 Task: Add a signature Luke Wright containing With sincere appreciation and gratitude, Luke Wright to email address softage.6@softage.net and add a folder Audits
Action: Mouse moved to (133, 127)
Screenshot: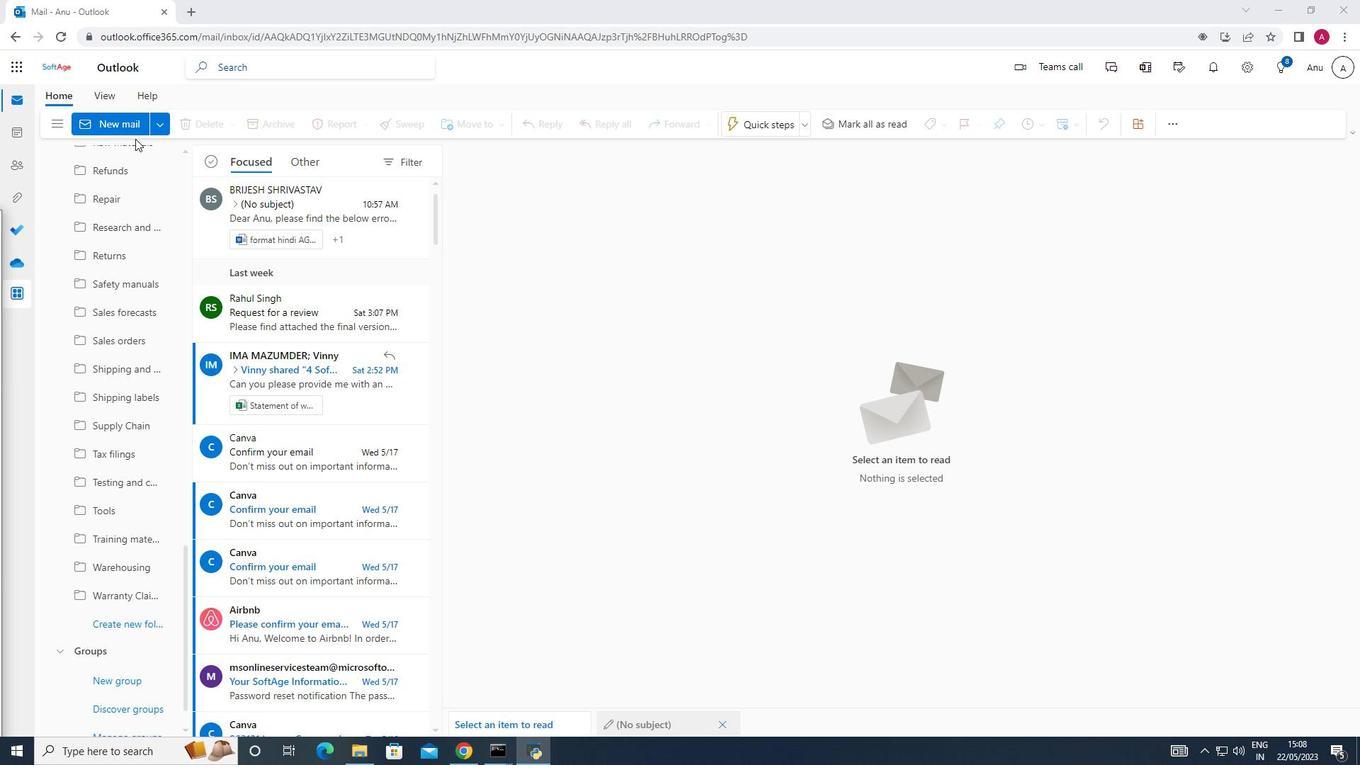 
Action: Mouse pressed left at (133, 127)
Screenshot: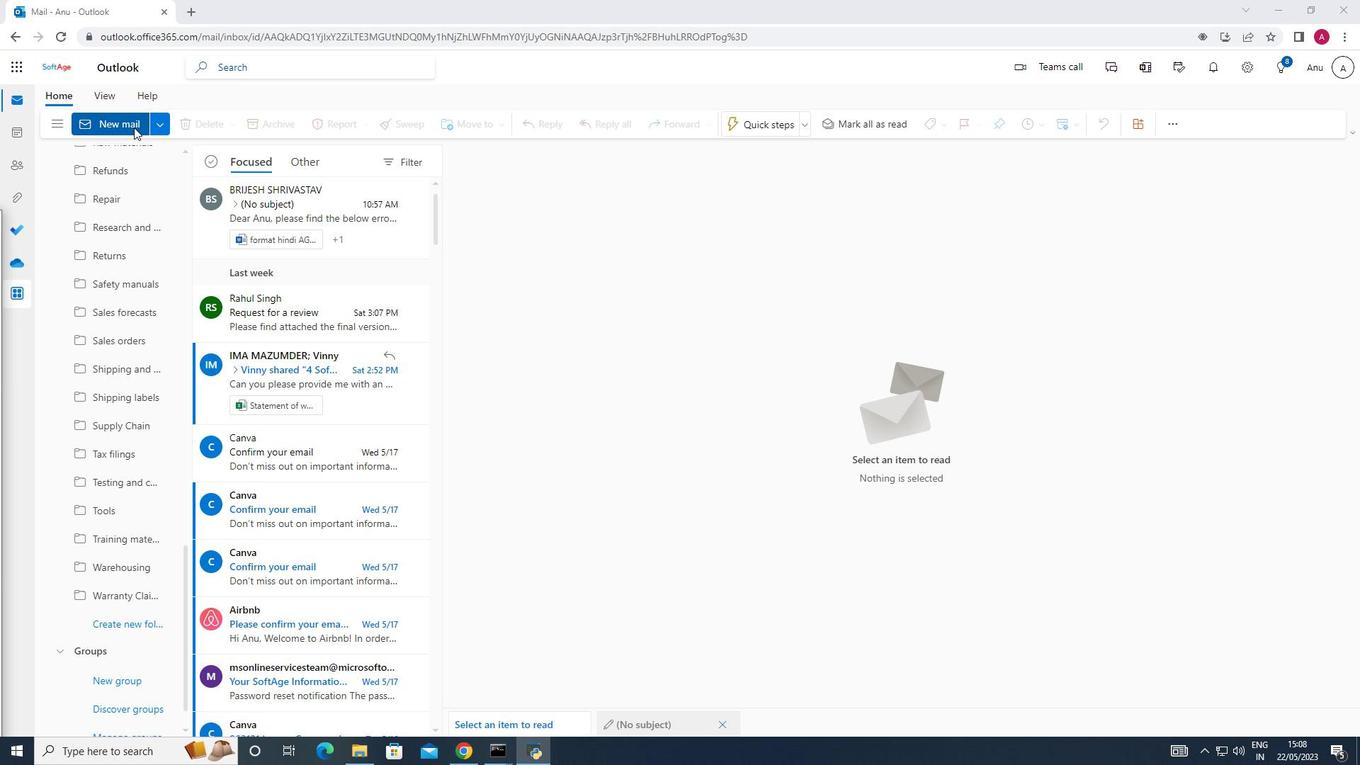 
Action: Mouse moved to (967, 127)
Screenshot: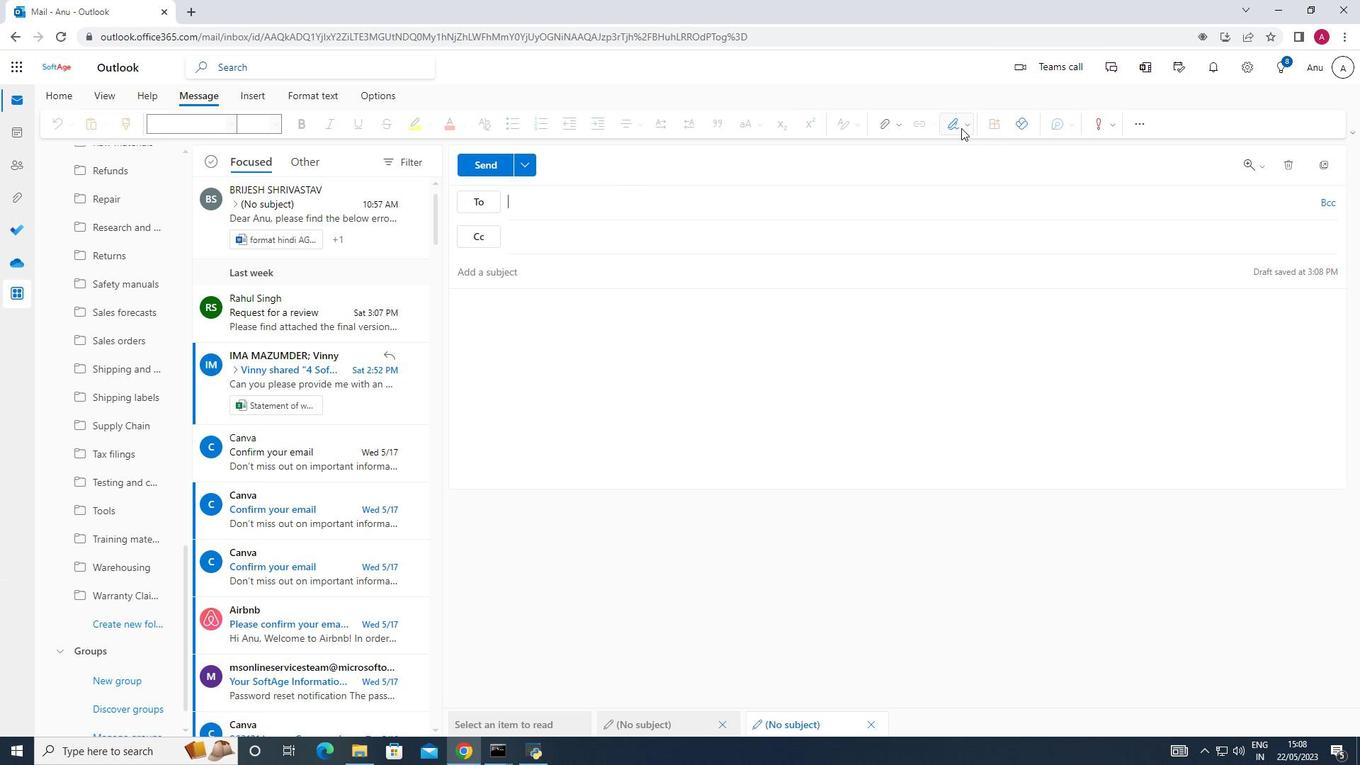 
Action: Mouse pressed left at (967, 127)
Screenshot: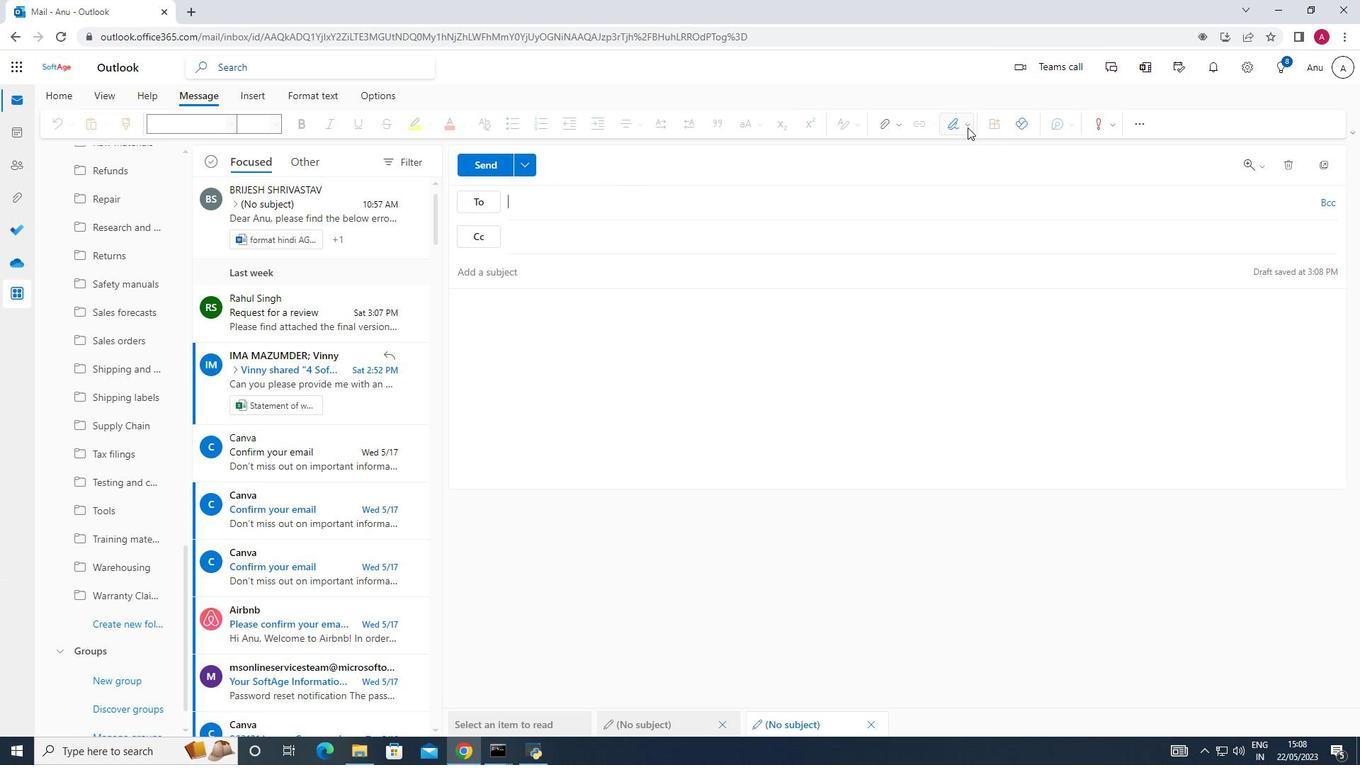 
Action: Mouse moved to (943, 185)
Screenshot: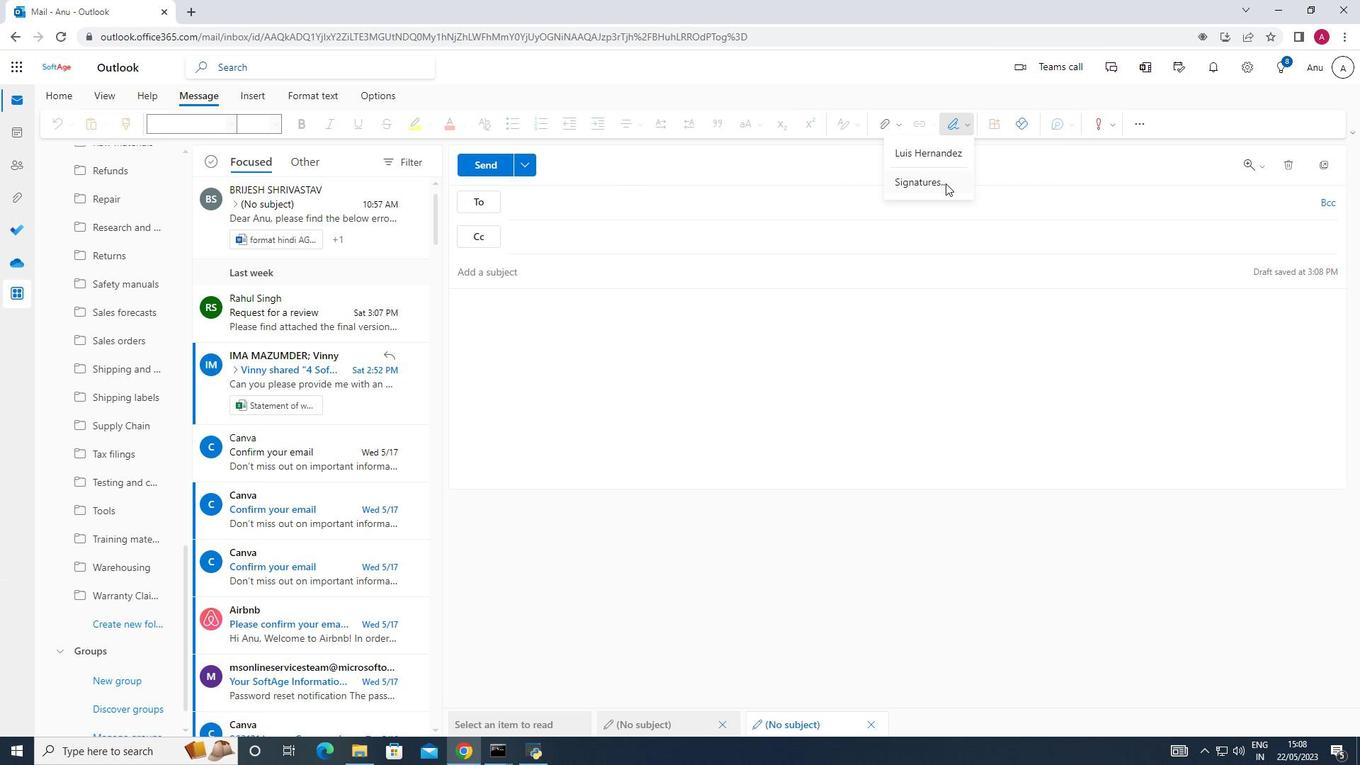 
Action: Mouse pressed left at (943, 185)
Screenshot: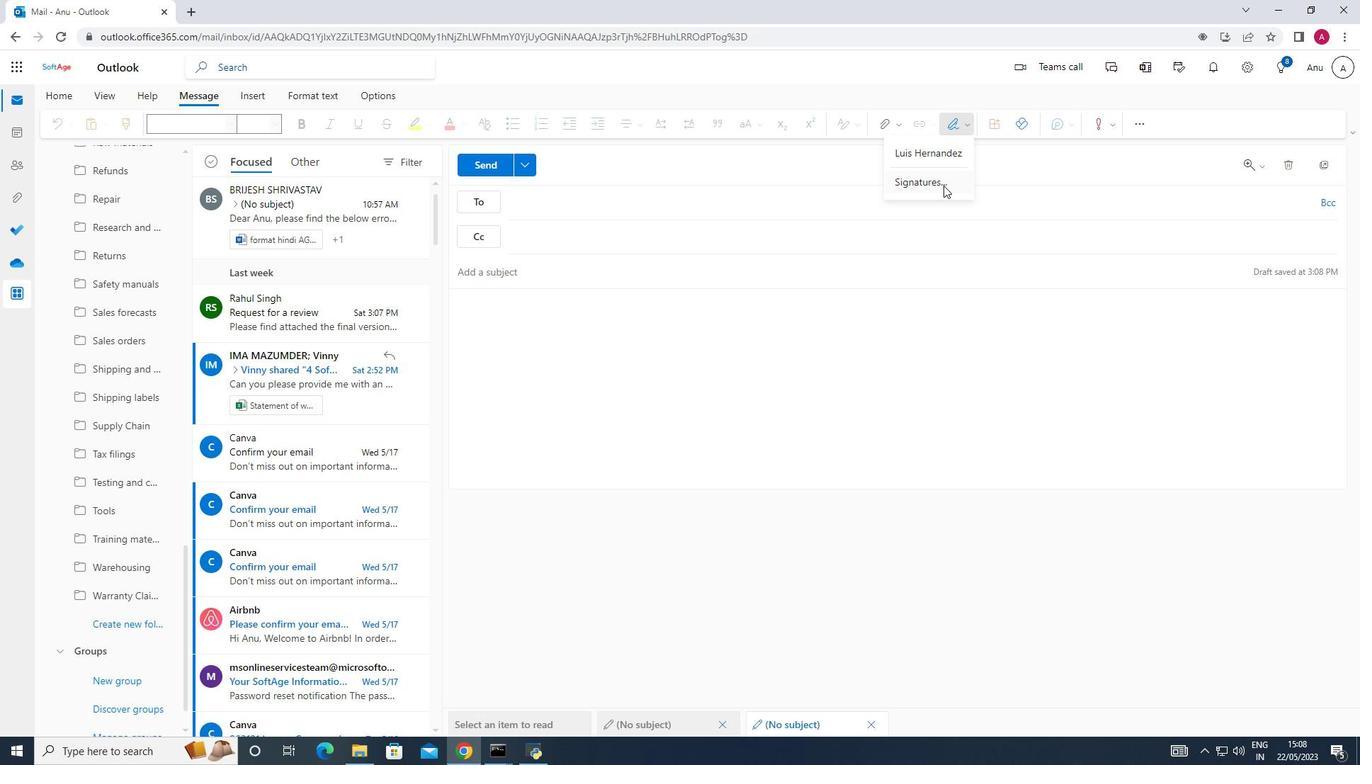 
Action: Mouse moved to (947, 232)
Screenshot: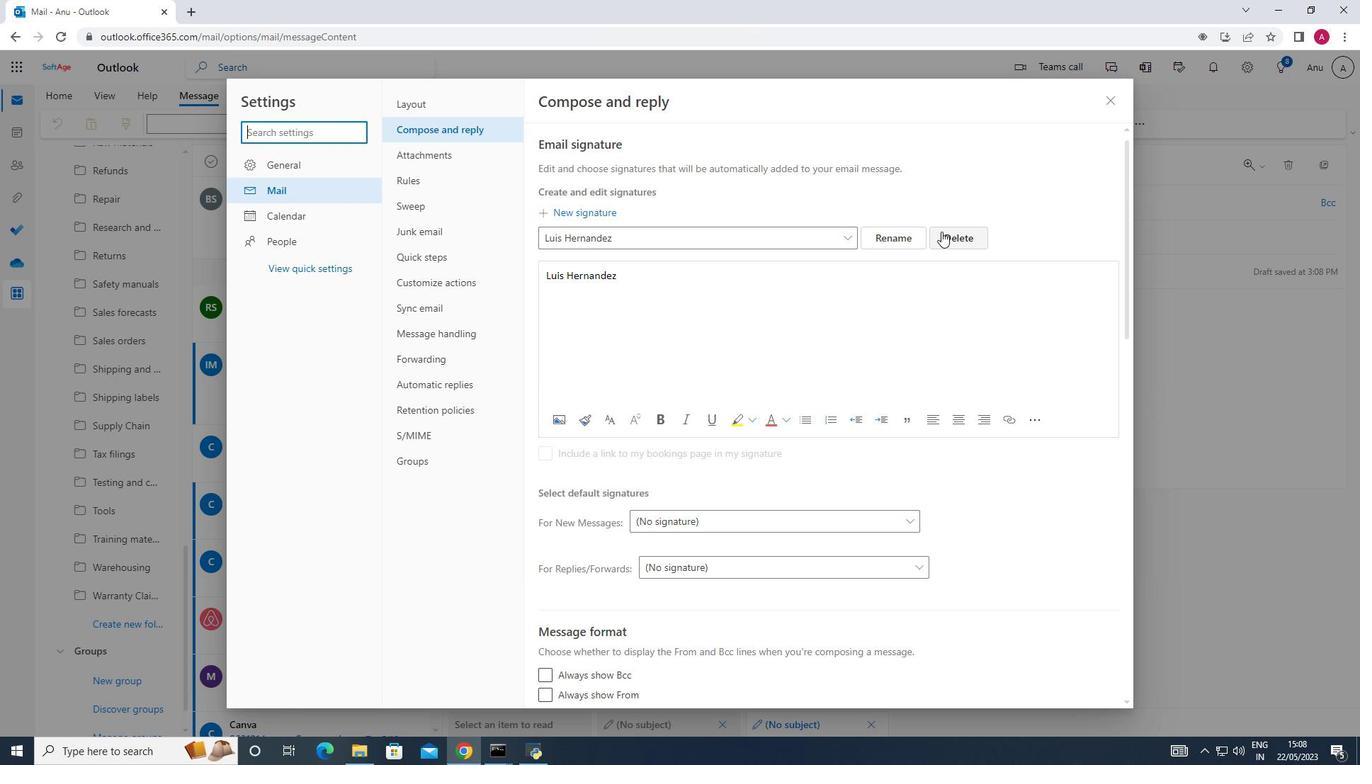 
Action: Mouse pressed left at (947, 232)
Screenshot: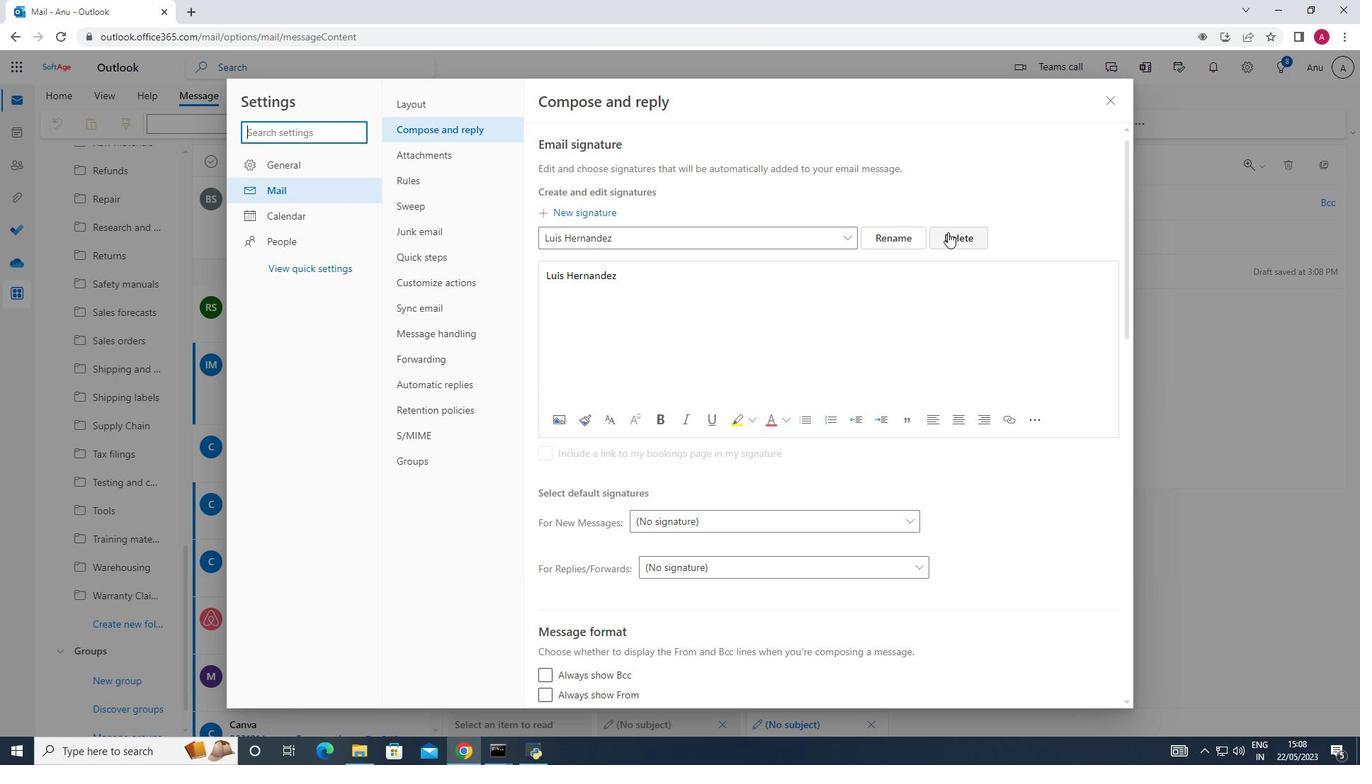 
Action: Mouse moved to (649, 242)
Screenshot: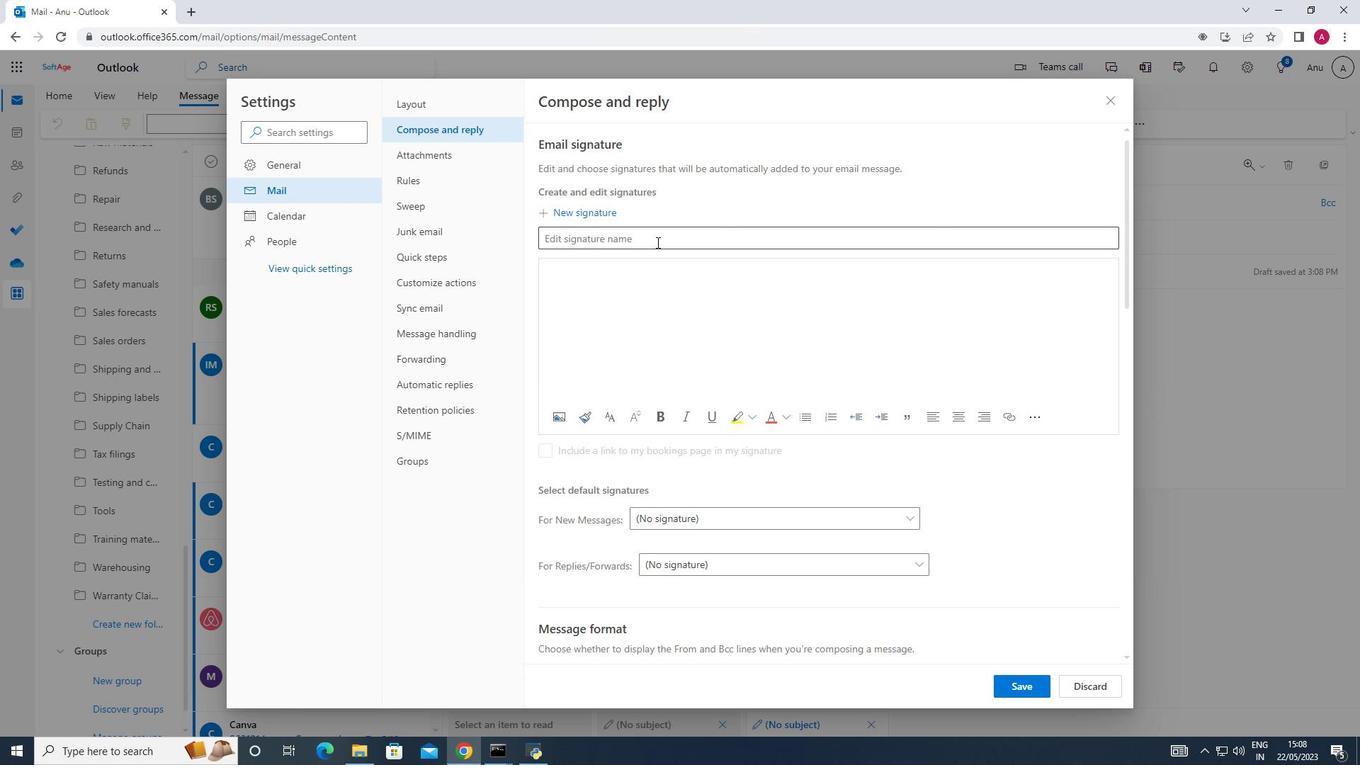 
Action: Mouse pressed left at (649, 242)
Screenshot: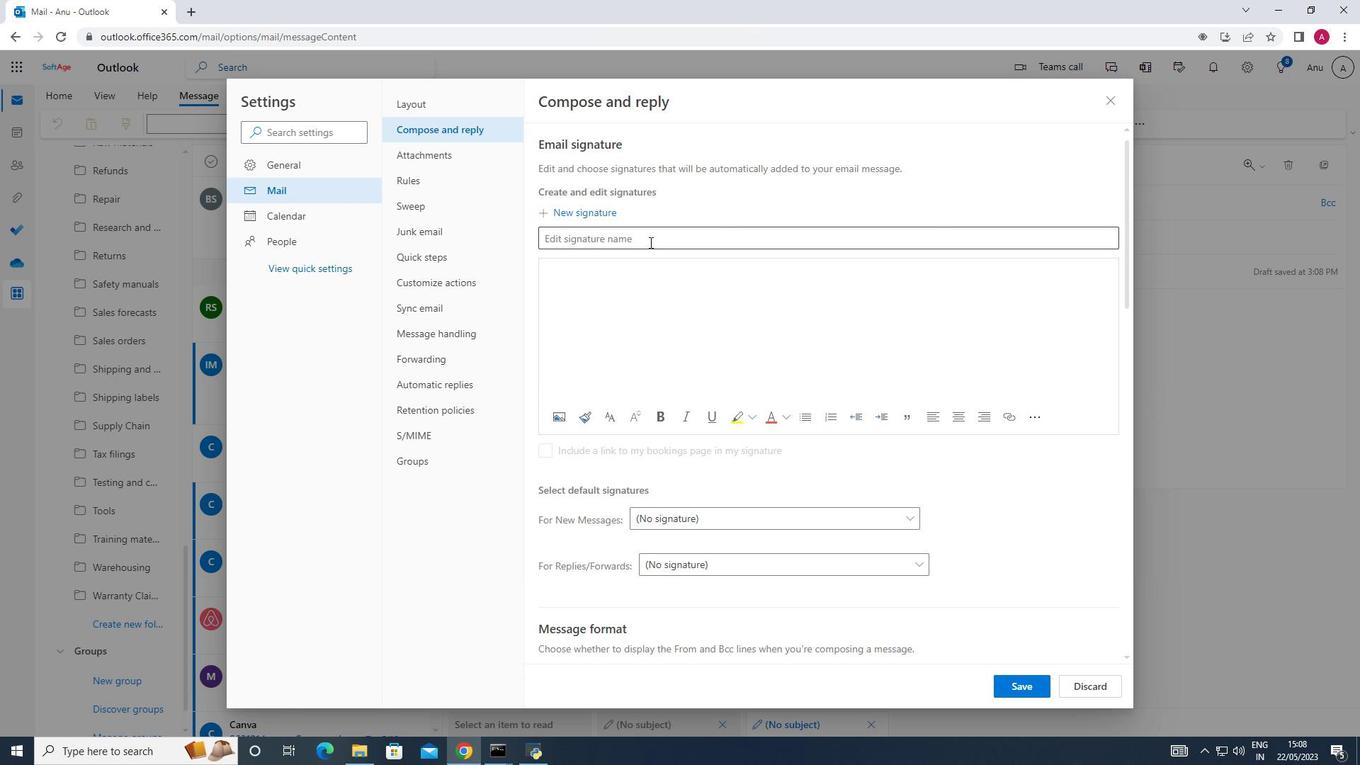 
Action: Key pressed <Key.shift>Luke<Key.space><Key.shift>Wright
Screenshot: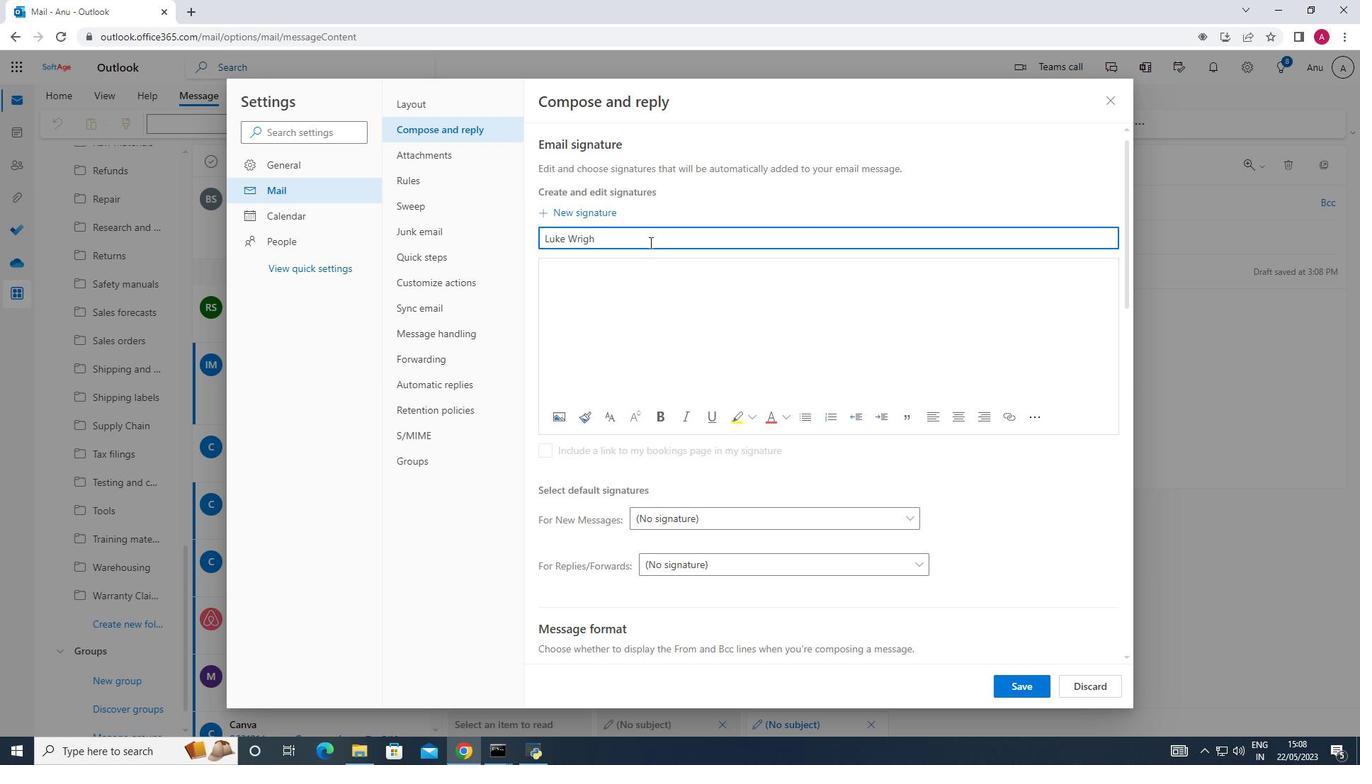 
Action: Mouse moved to (562, 262)
Screenshot: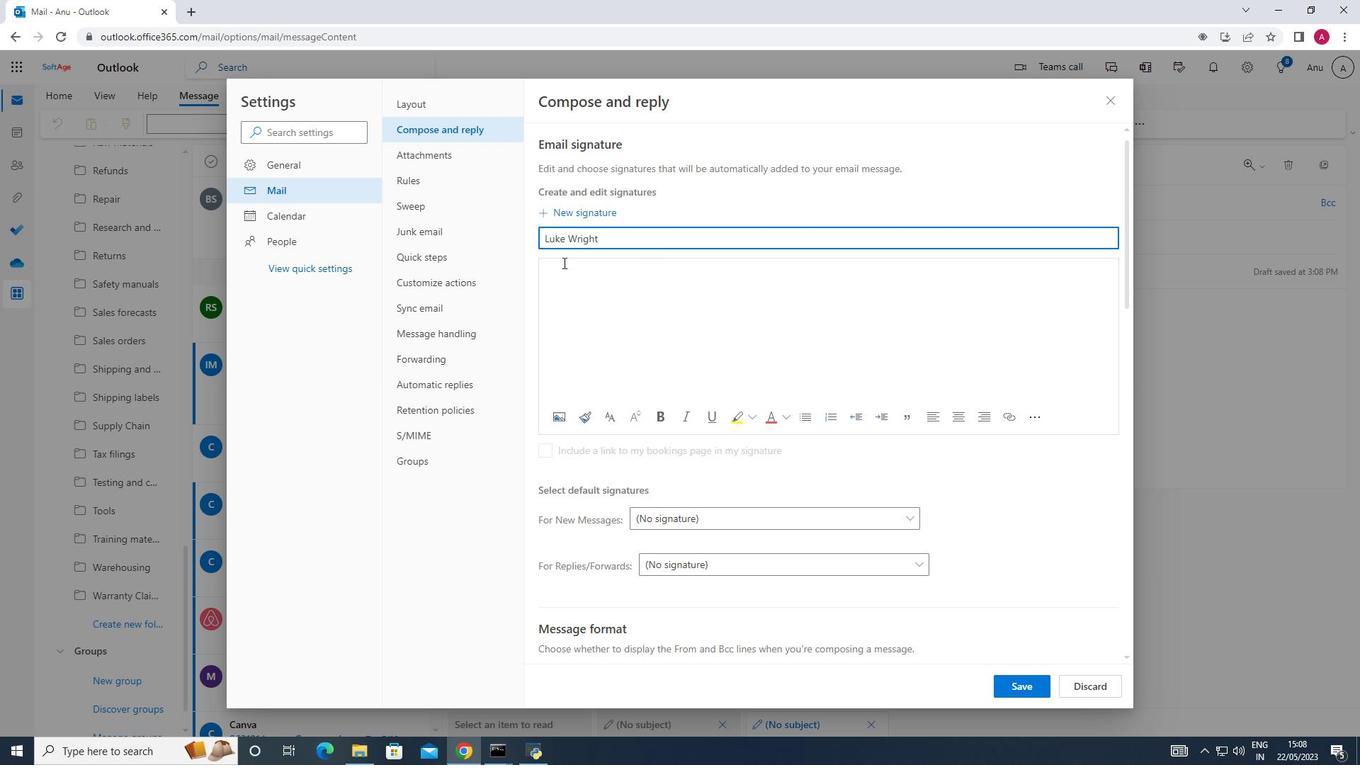 
Action: Mouse pressed left at (562, 262)
Screenshot: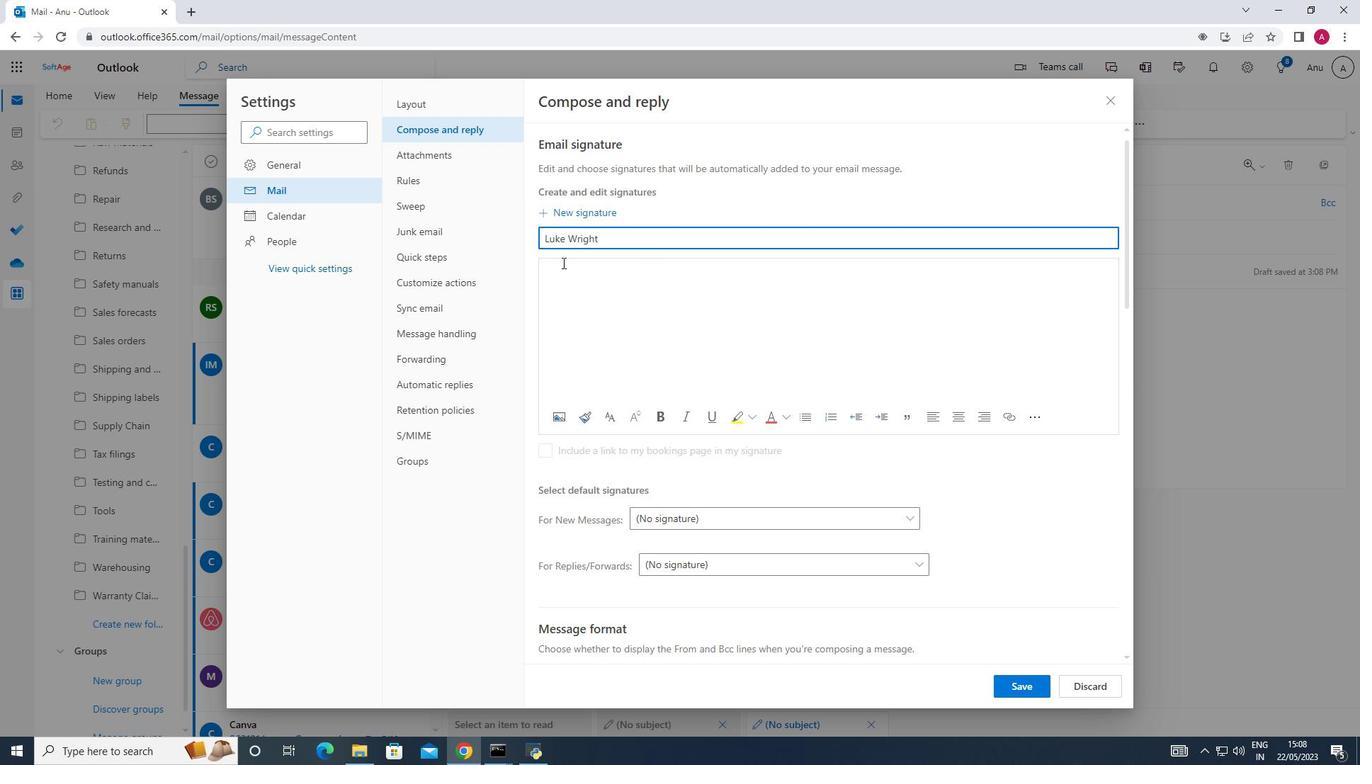 
Action: Key pressed <Key.shift_r><Key.shift_r>Luke<Key.space><Key.shift>Wright
Screenshot: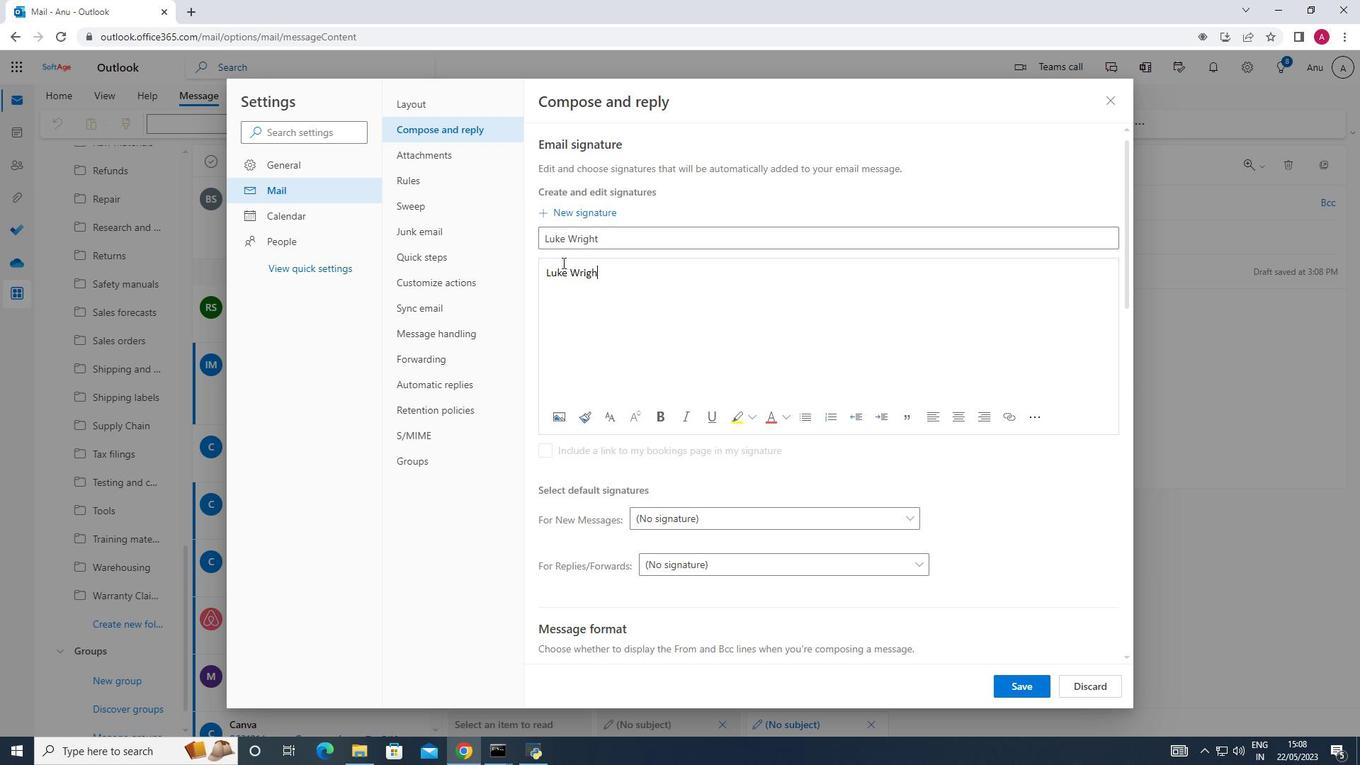 
Action: Mouse moved to (1027, 687)
Screenshot: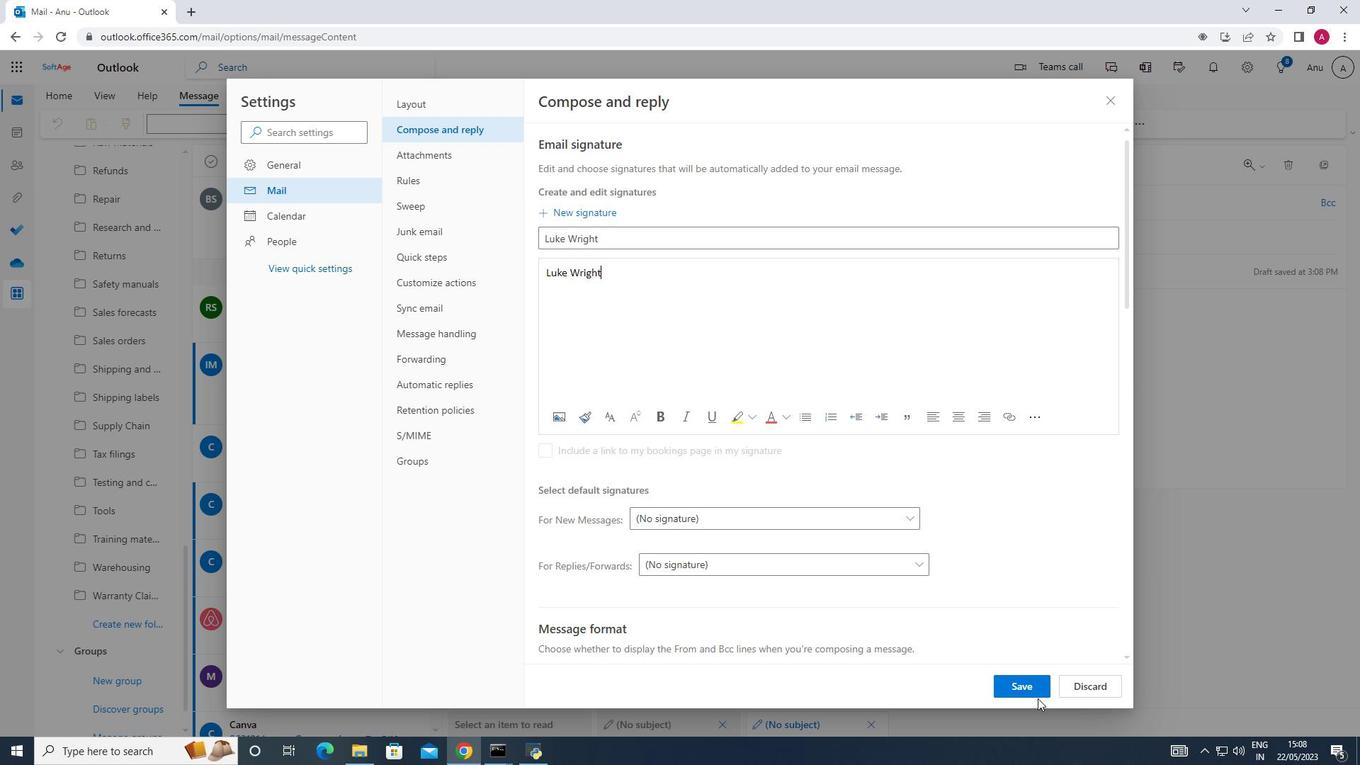
Action: Mouse pressed left at (1027, 687)
Screenshot: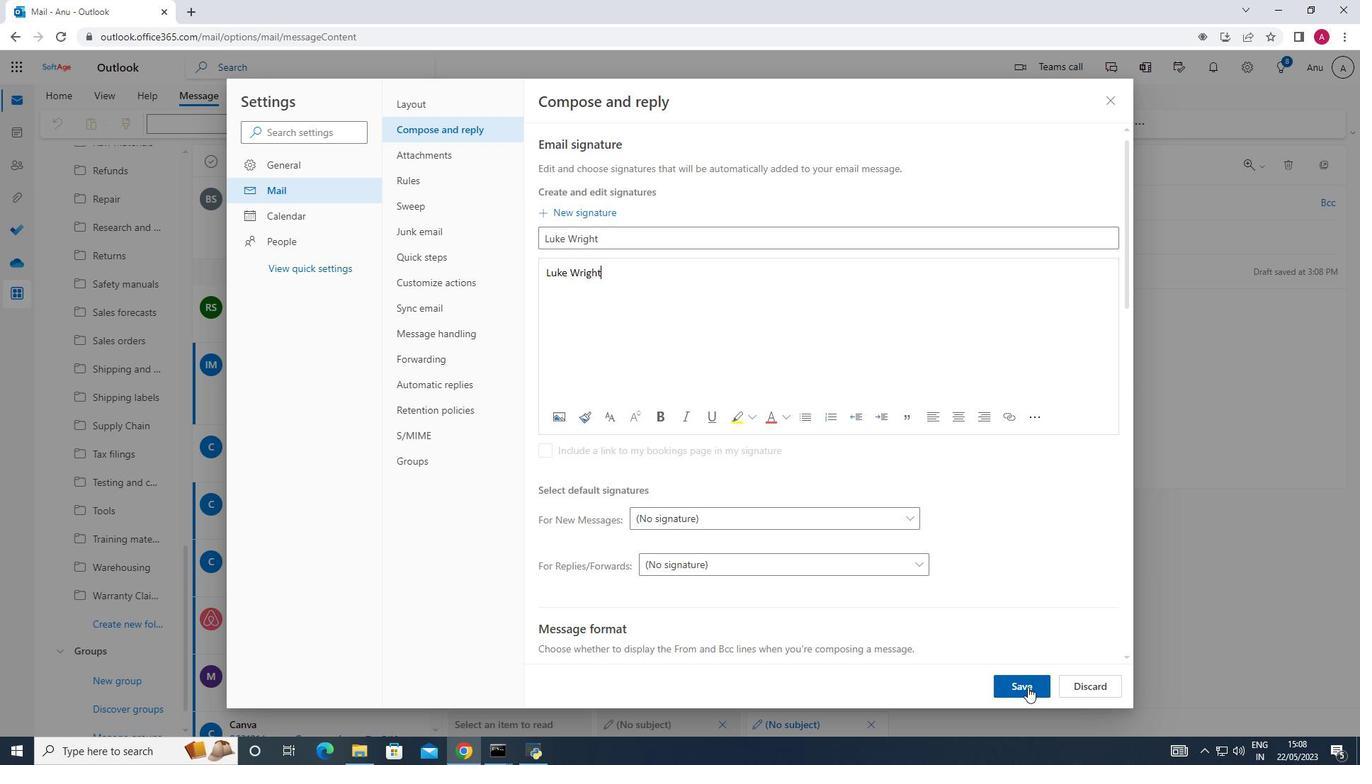 
Action: Mouse moved to (1107, 105)
Screenshot: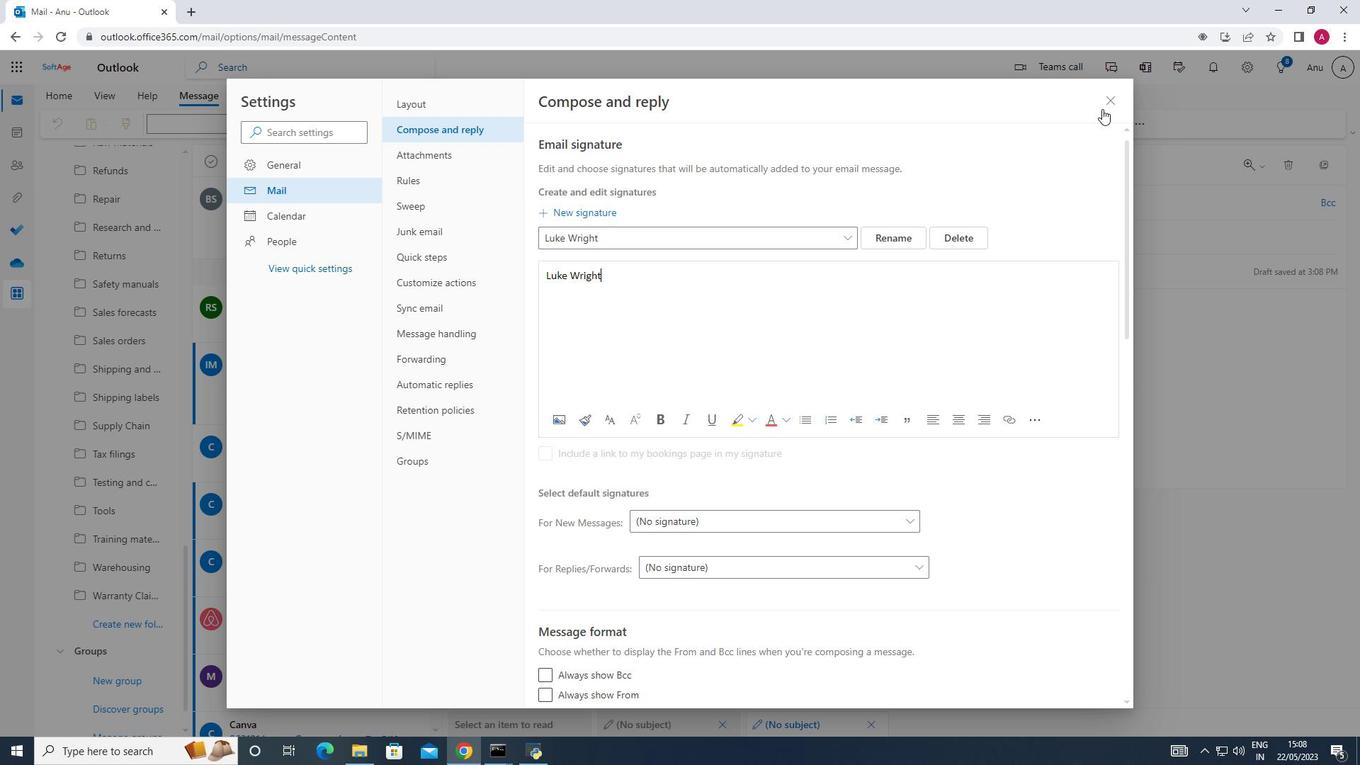 
Action: Mouse pressed left at (1107, 105)
Screenshot: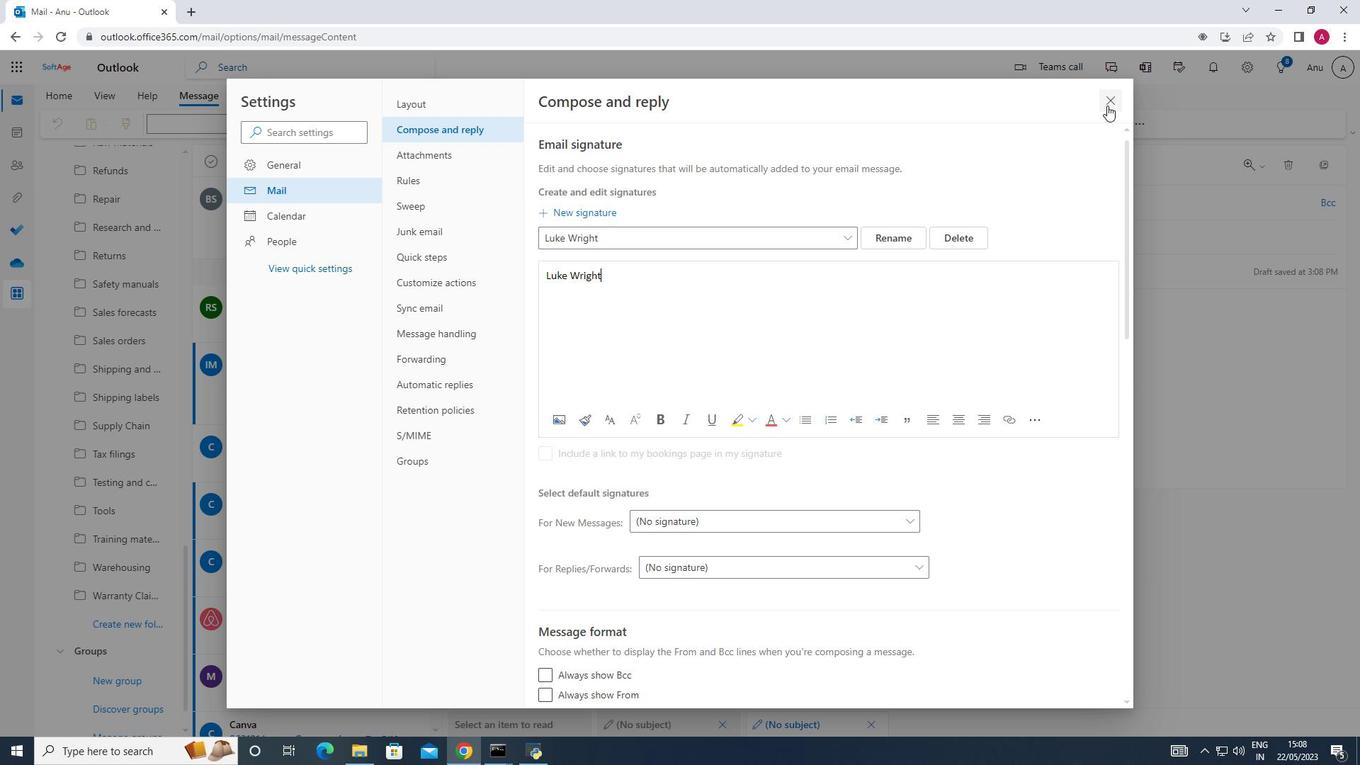 
Action: Mouse moved to (965, 127)
Screenshot: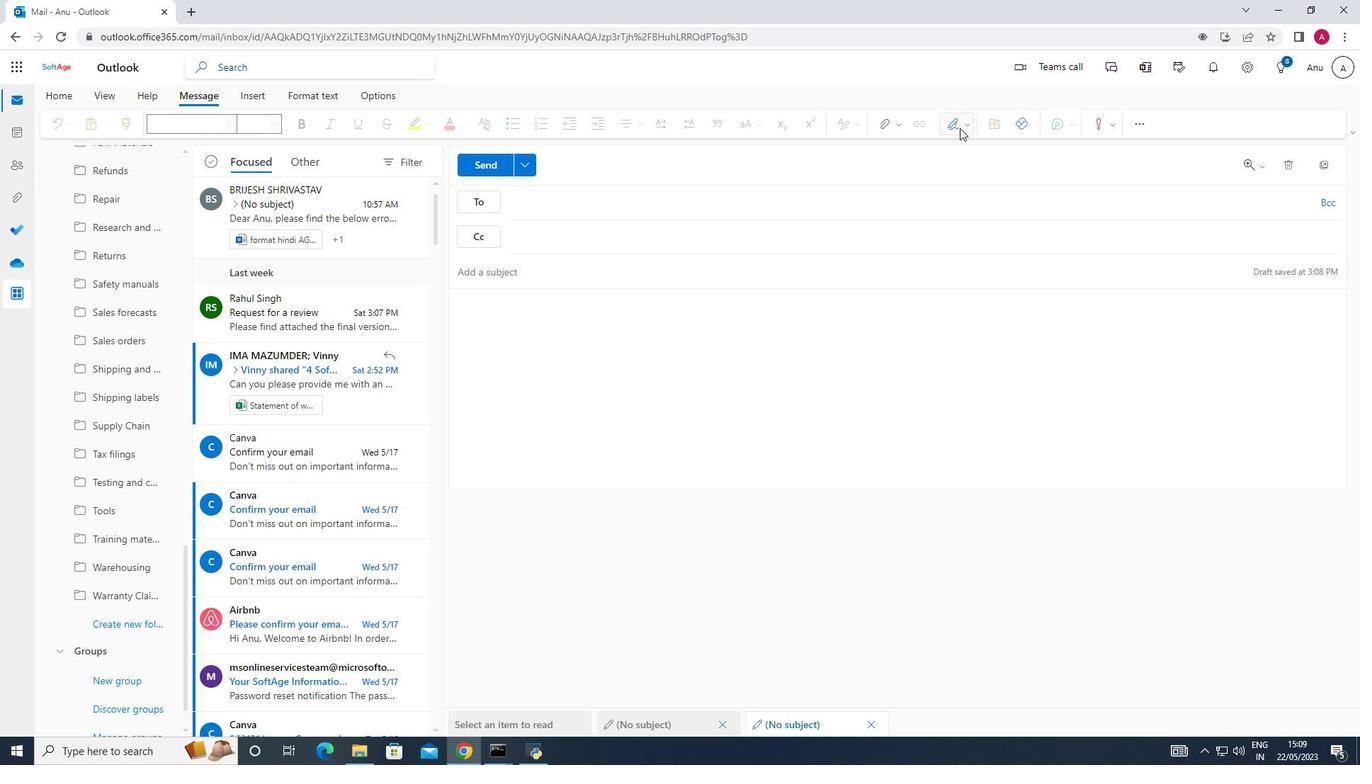 
Action: Mouse pressed left at (965, 127)
Screenshot: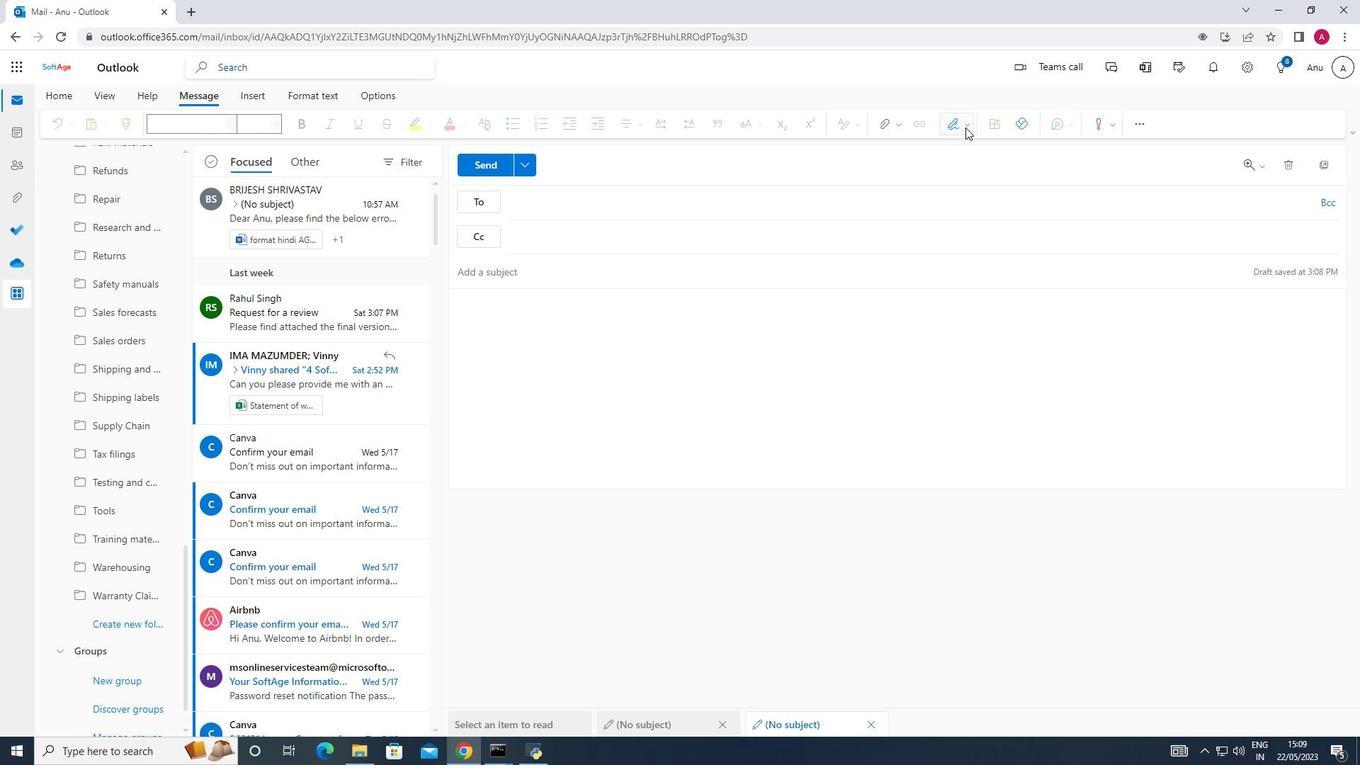 
Action: Mouse moved to (950, 158)
Screenshot: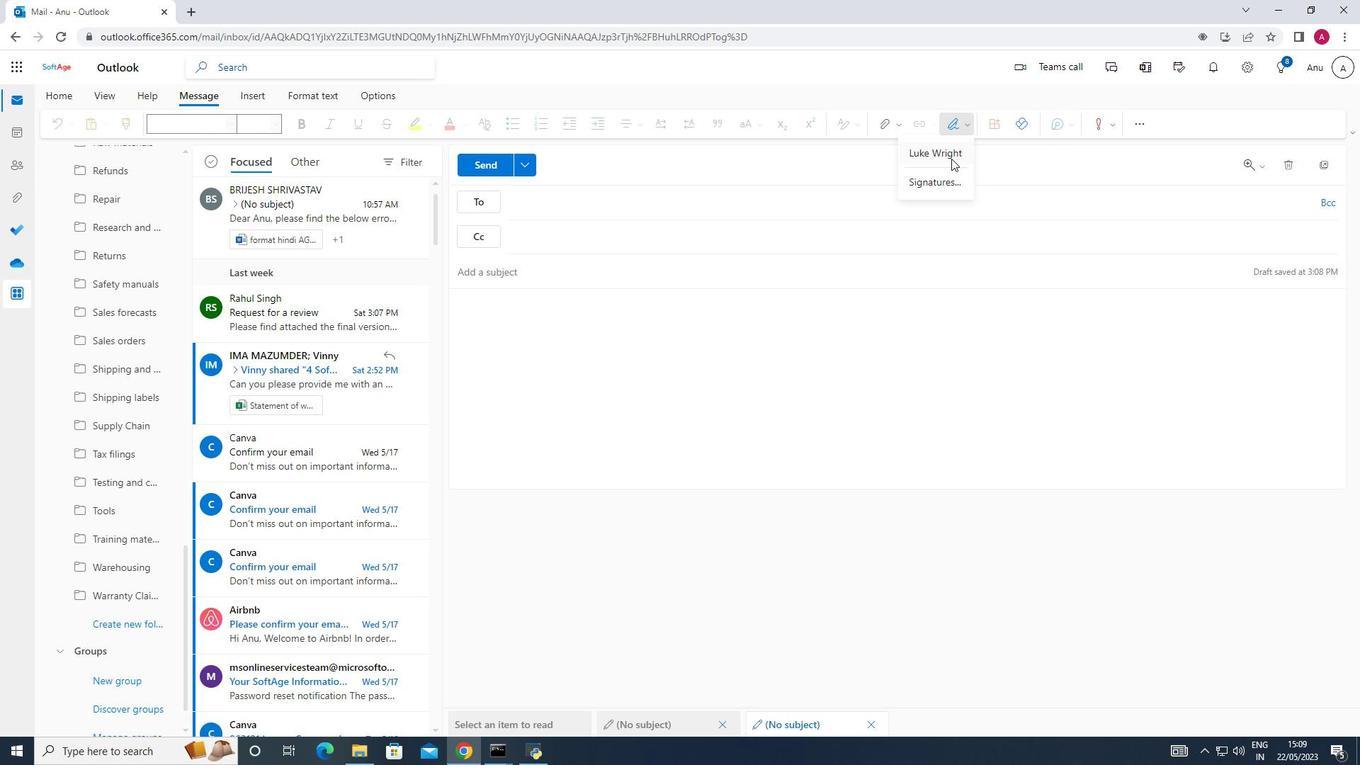 
Action: Mouse pressed left at (950, 158)
Screenshot: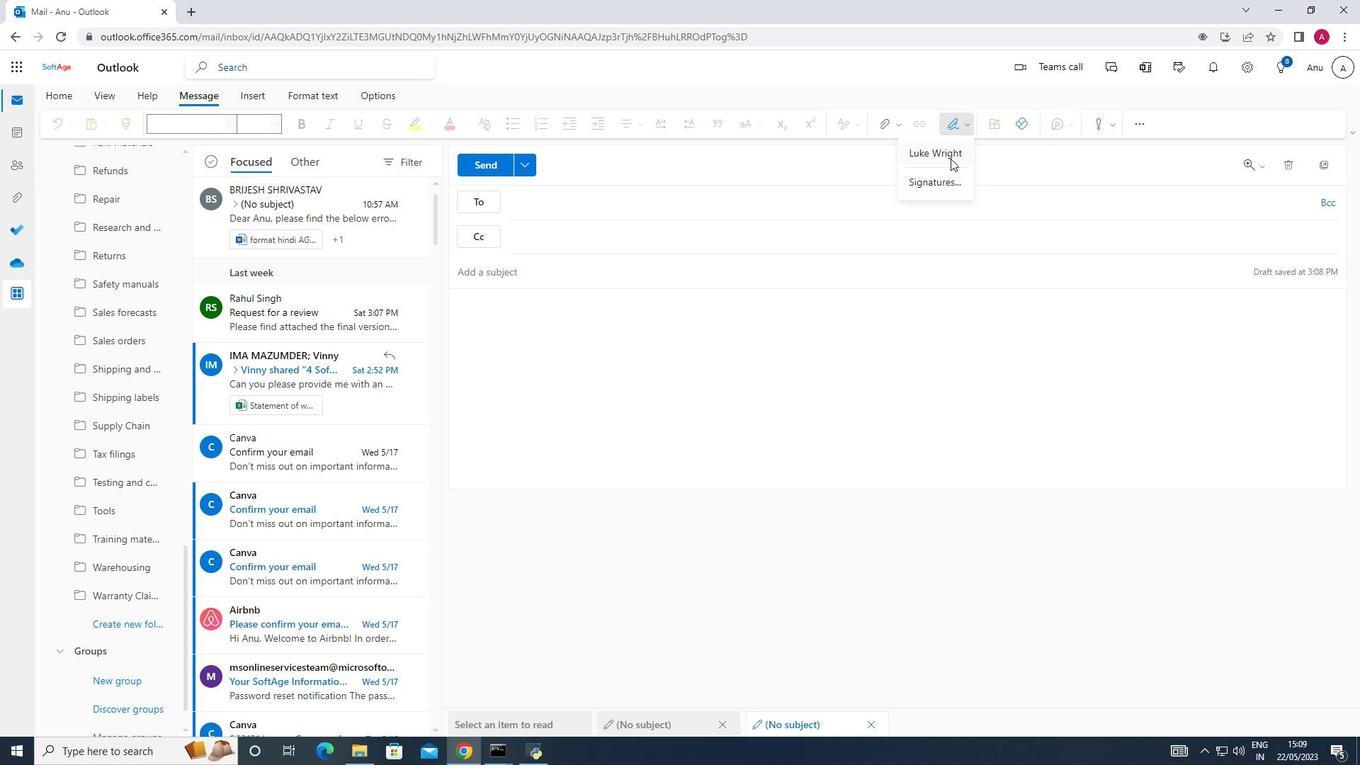 
Action: Key pressed <Key.shift>Sincere<Key.space>appreciation<Key.space>and<Key.space>gratitude.
Screenshot: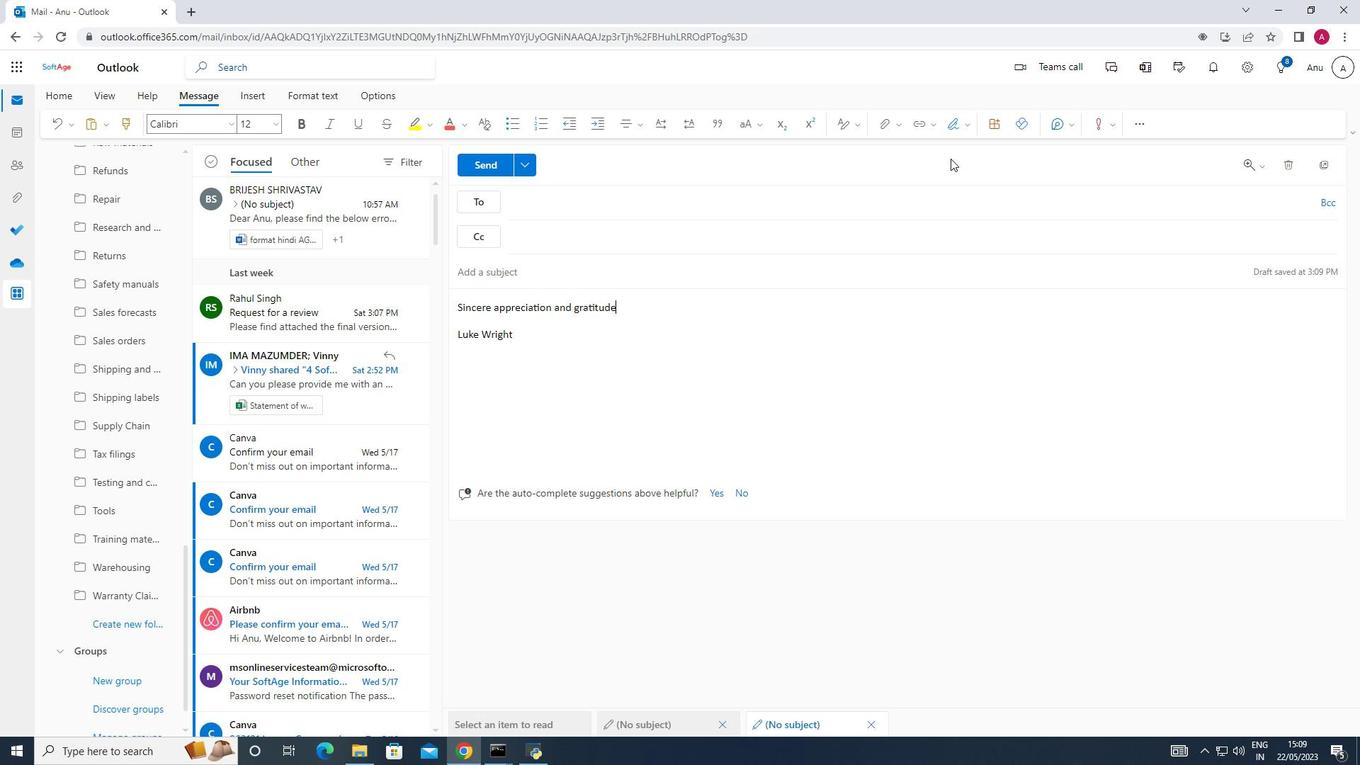 
Action: Mouse moved to (556, 201)
Screenshot: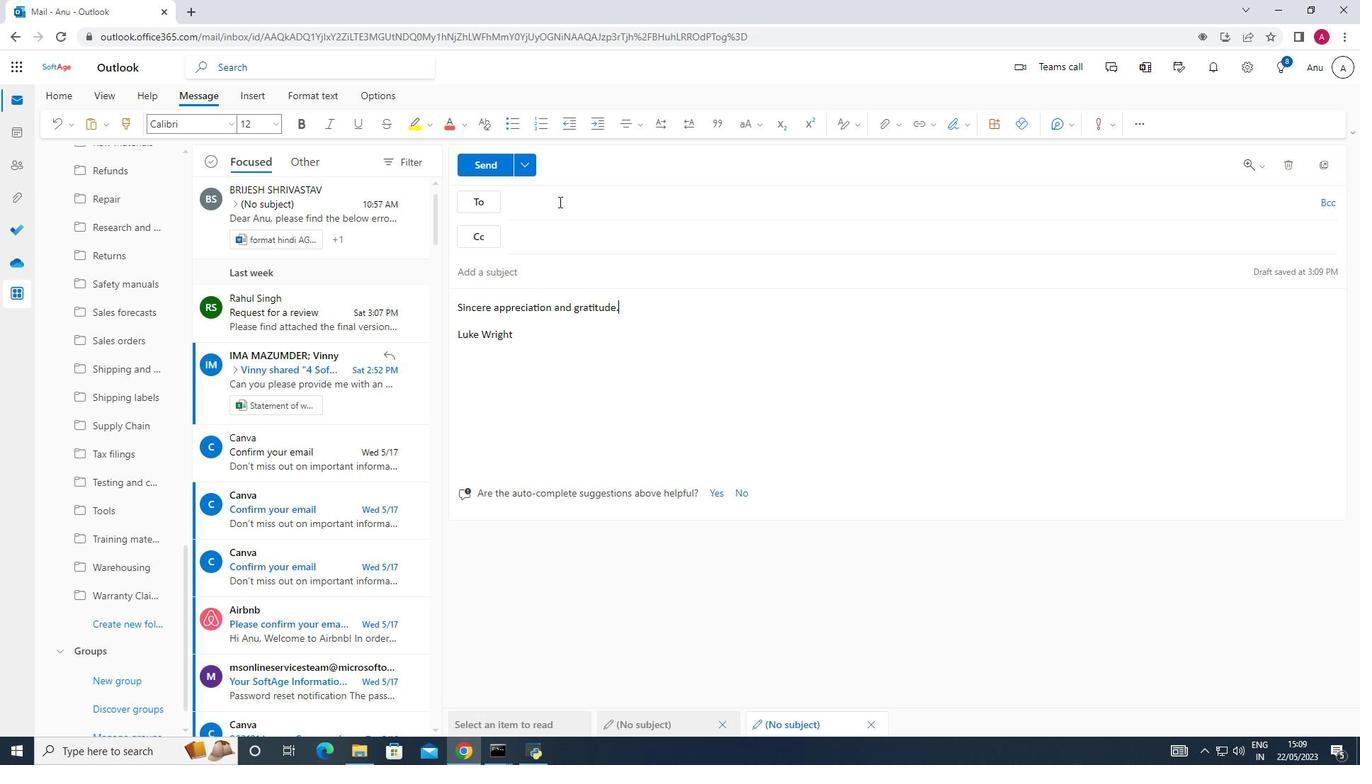 
Action: Mouse pressed left at (556, 201)
Screenshot: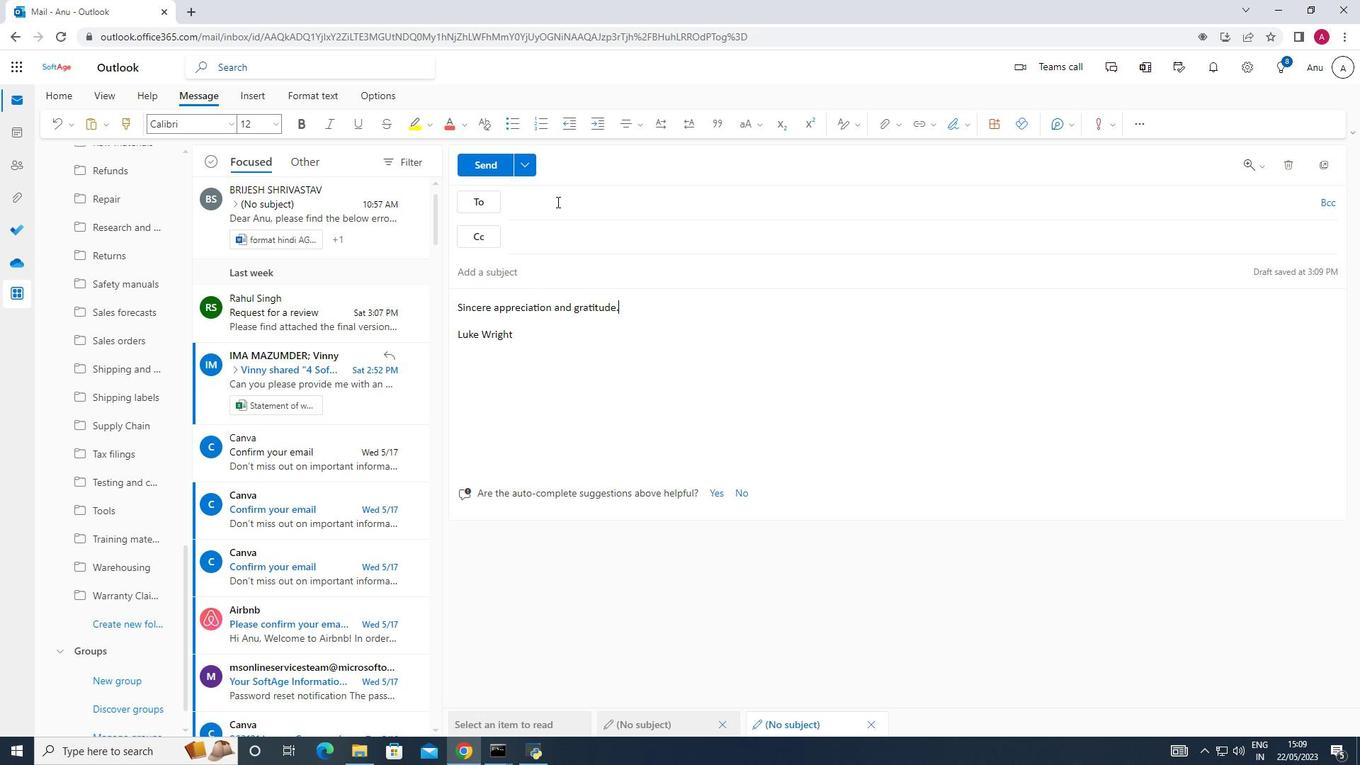 
Action: Key pressed softage.6<Key.shift>@s
Screenshot: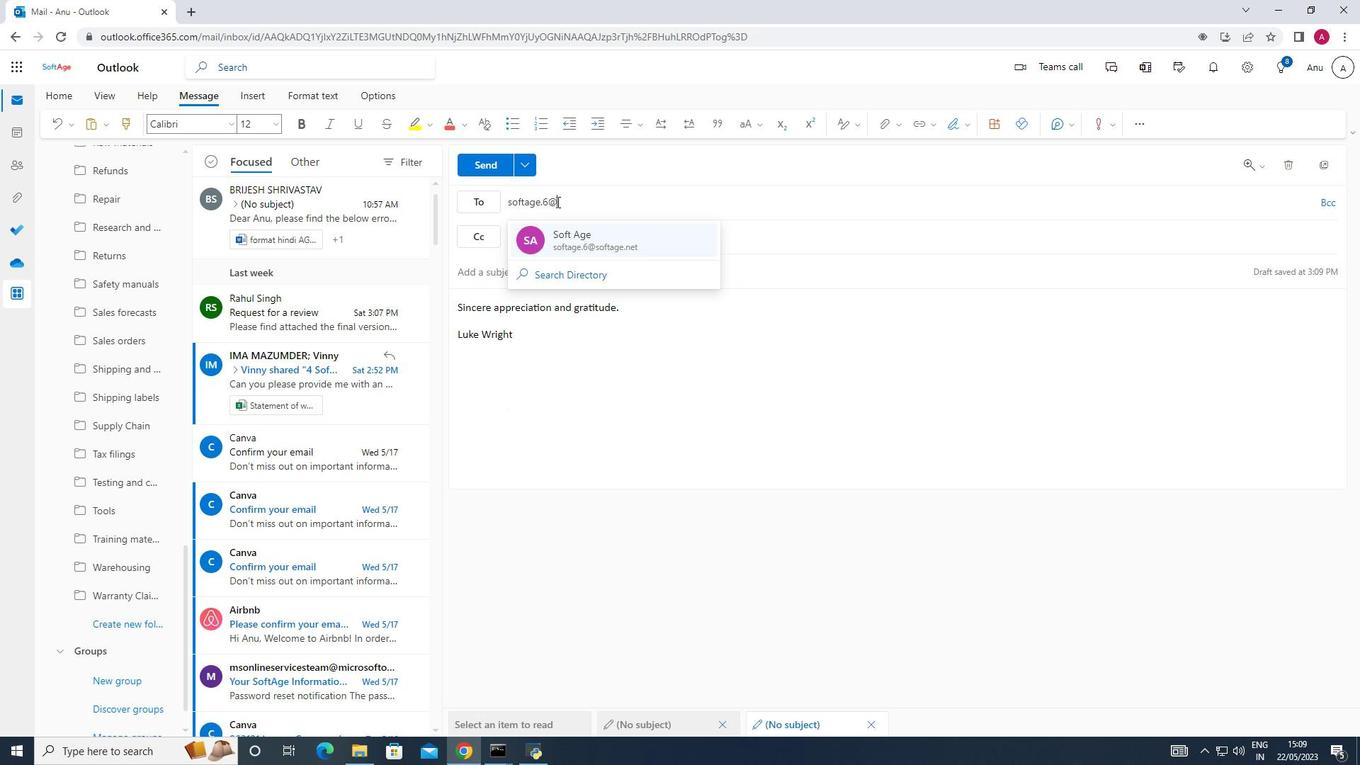 
Action: Mouse moved to (600, 233)
Screenshot: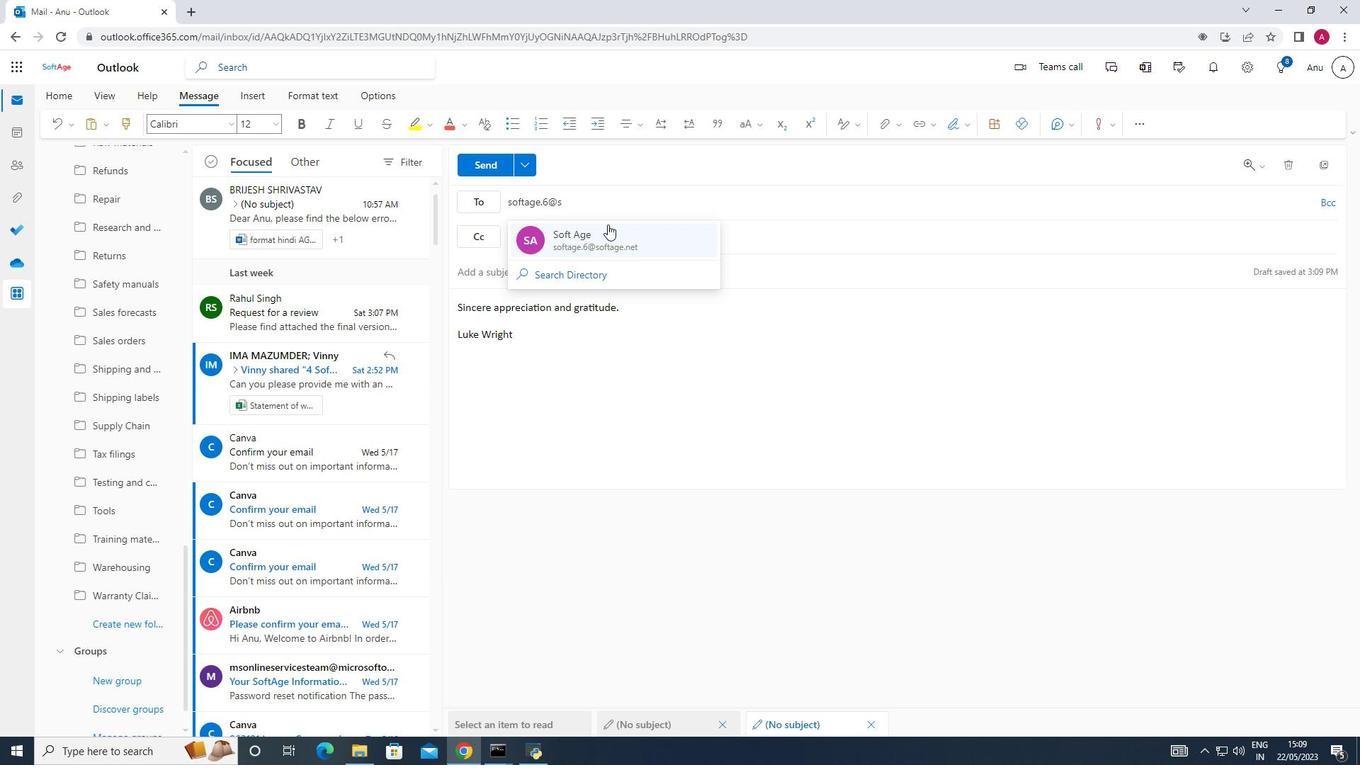 
Action: Mouse pressed left at (600, 233)
Screenshot: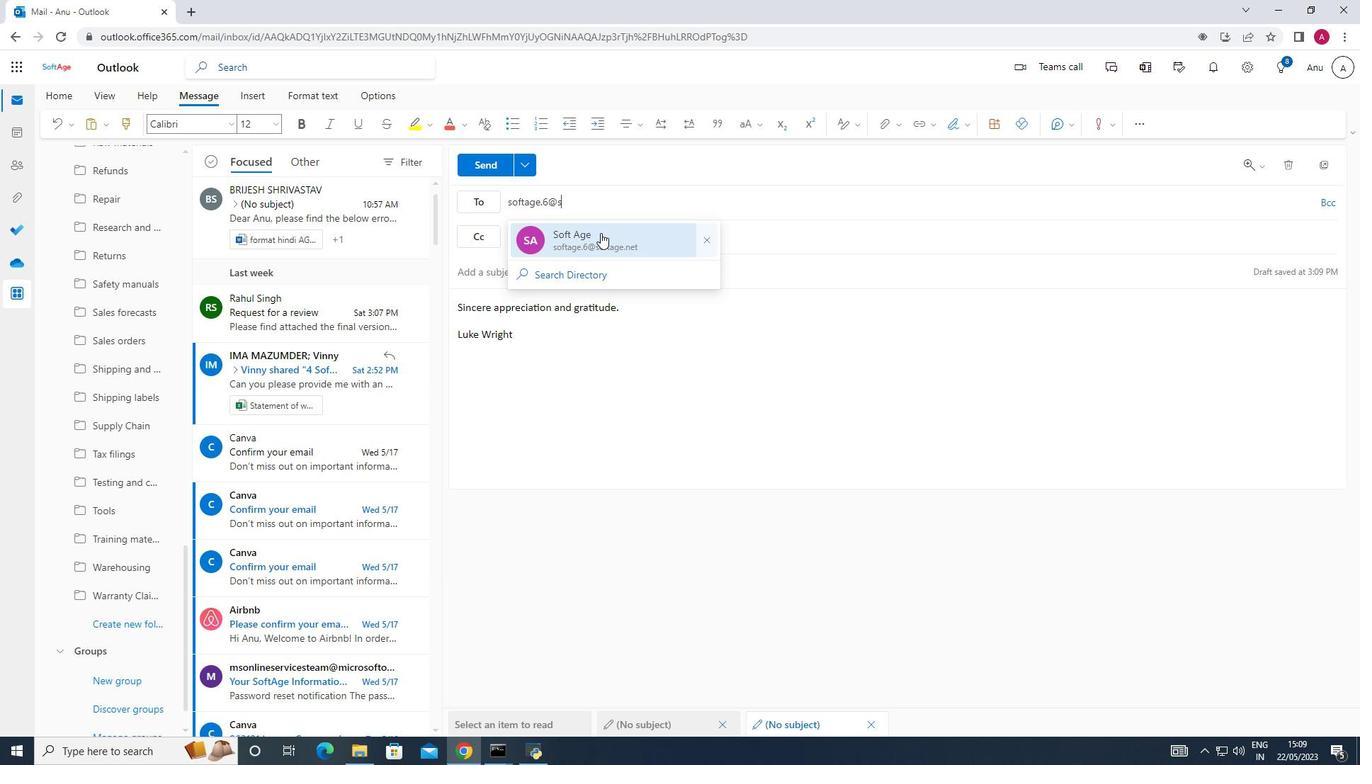 
Action: Mouse moved to (136, 627)
Screenshot: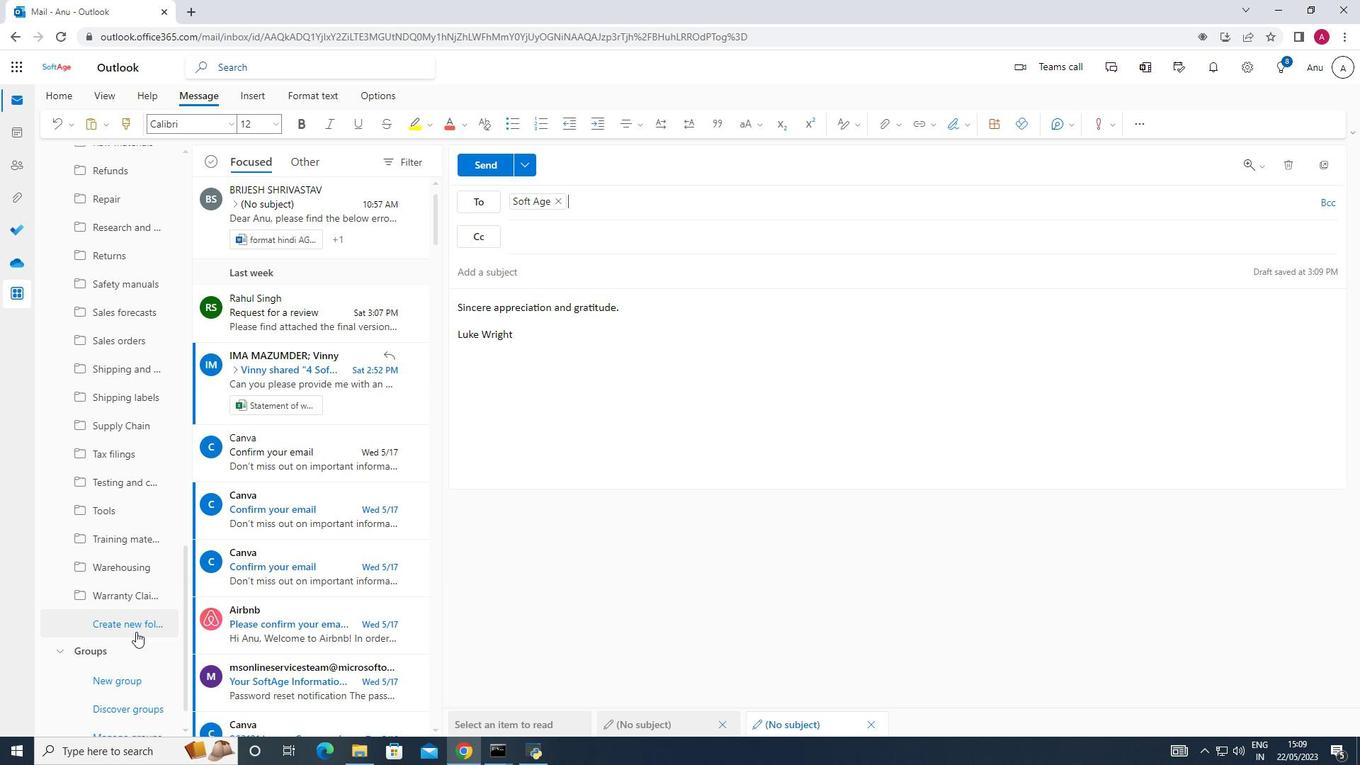 
Action: Mouse pressed left at (136, 627)
Screenshot: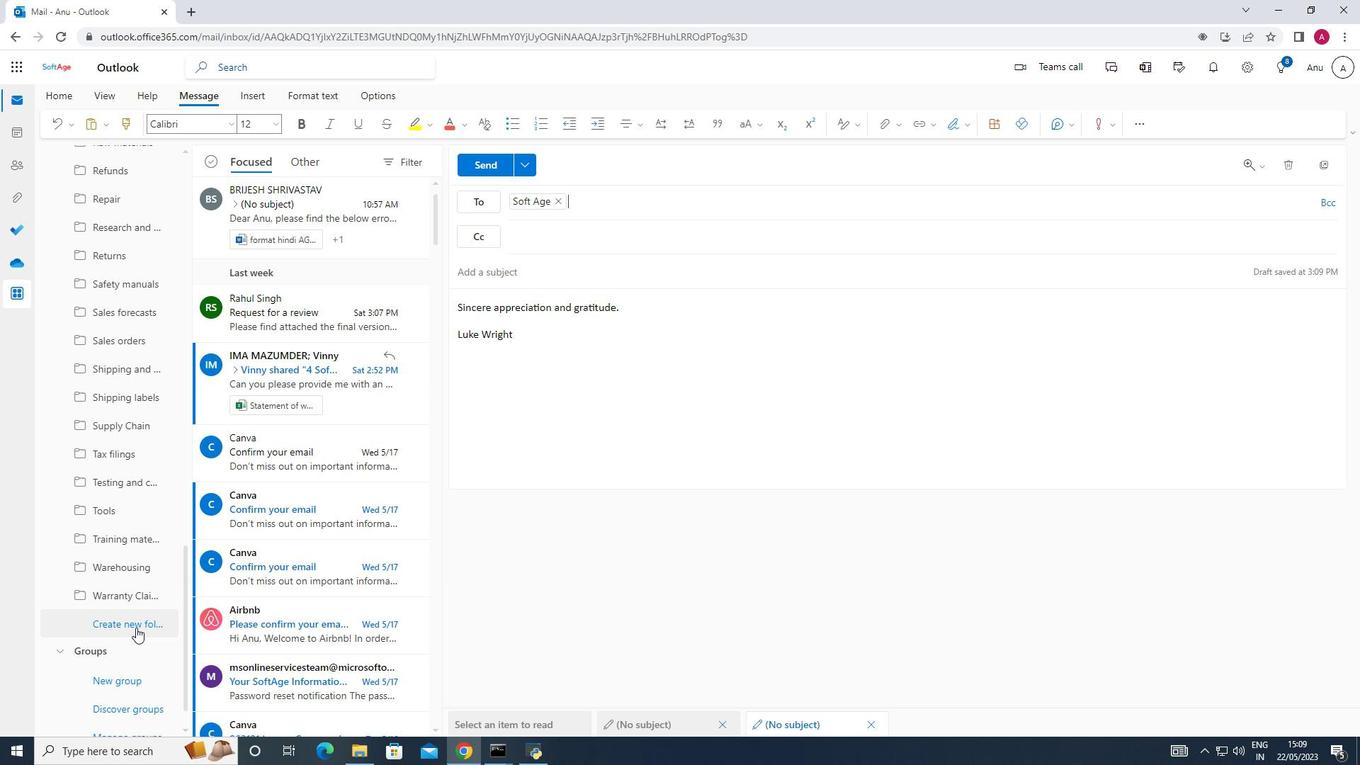 
Action: Mouse moved to (136, 626)
Screenshot: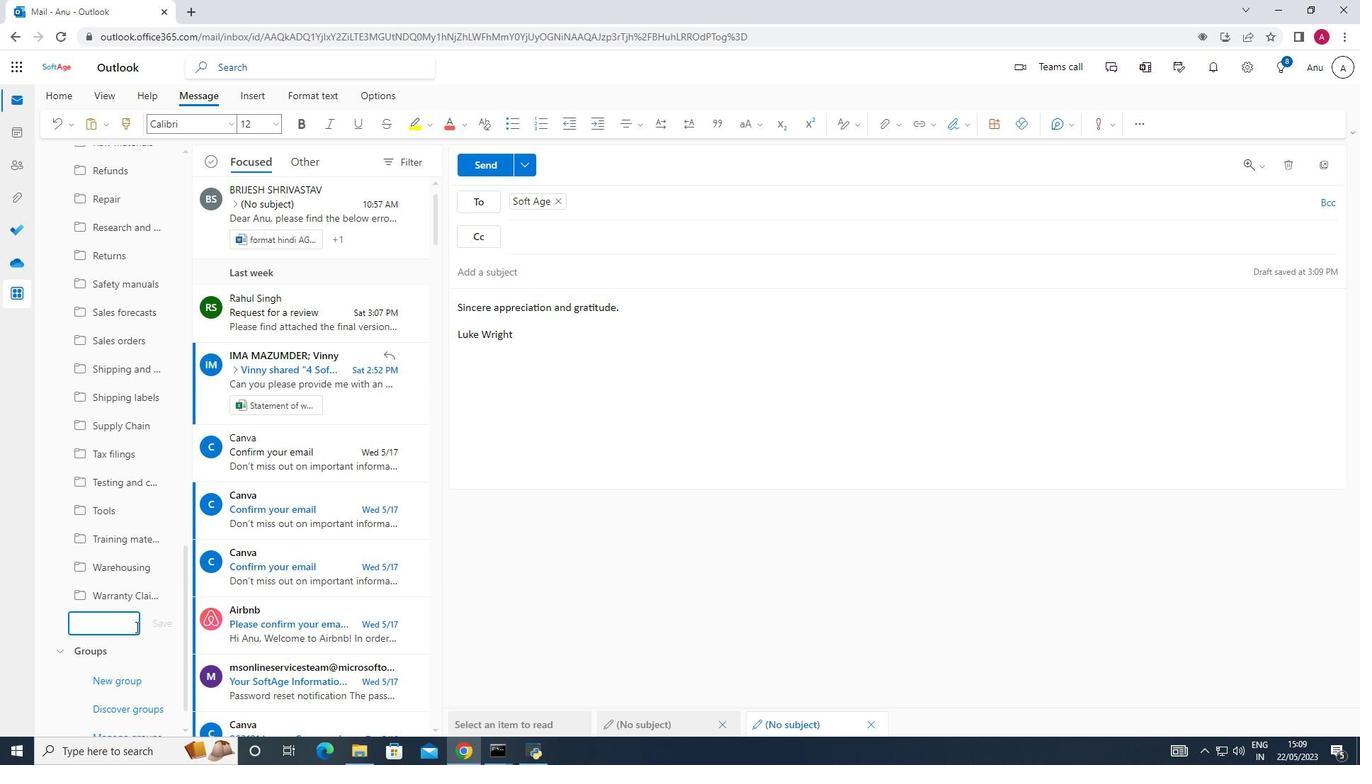 
Action: Key pressed <Key.shift>Audits
Screenshot: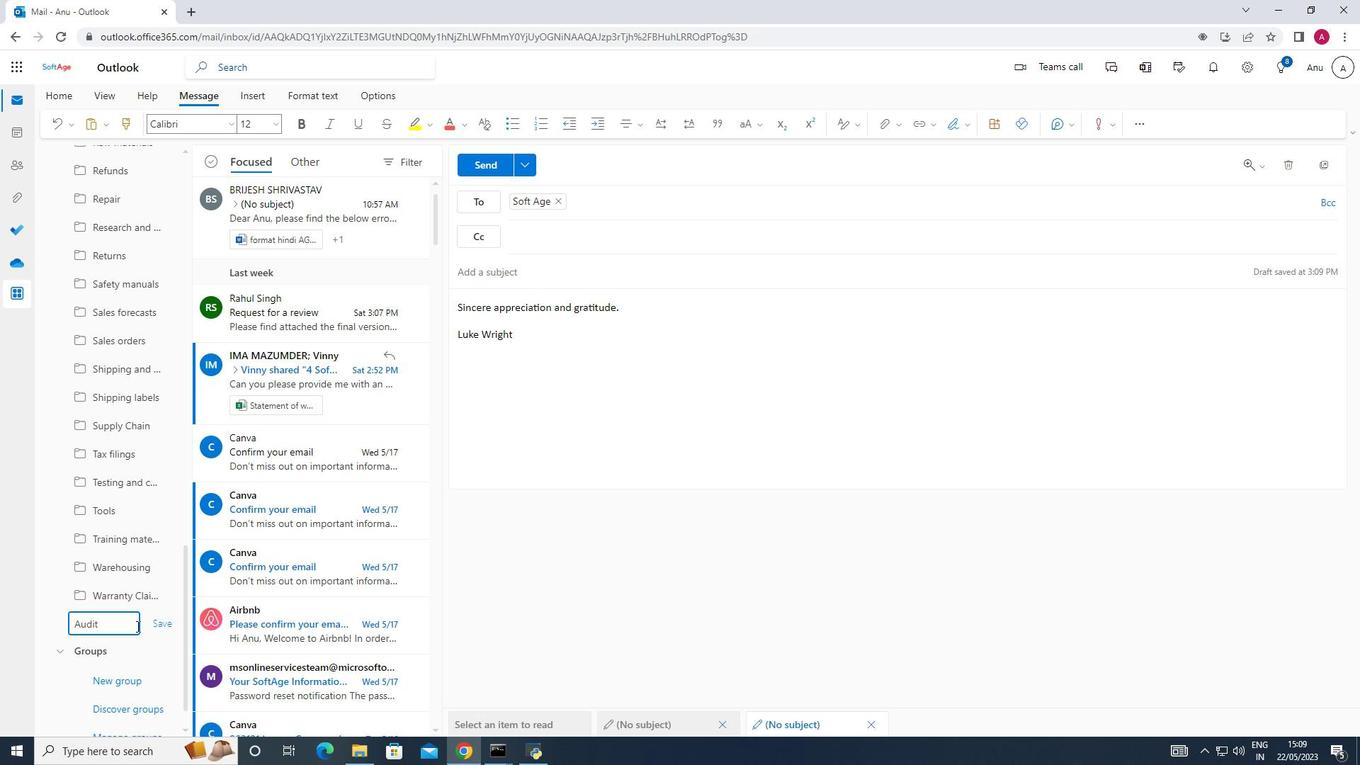 
Action: Mouse moved to (162, 626)
Screenshot: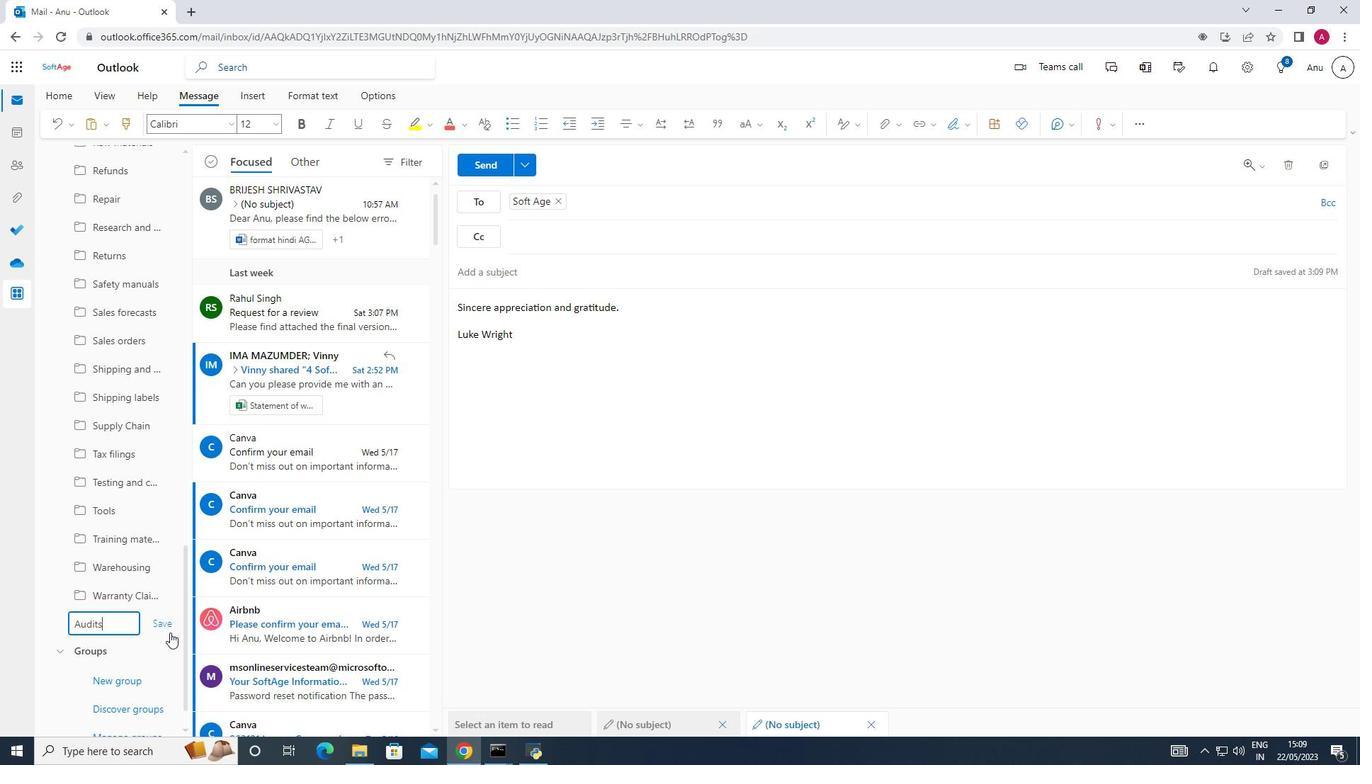 
Action: Mouse pressed left at (162, 626)
Screenshot: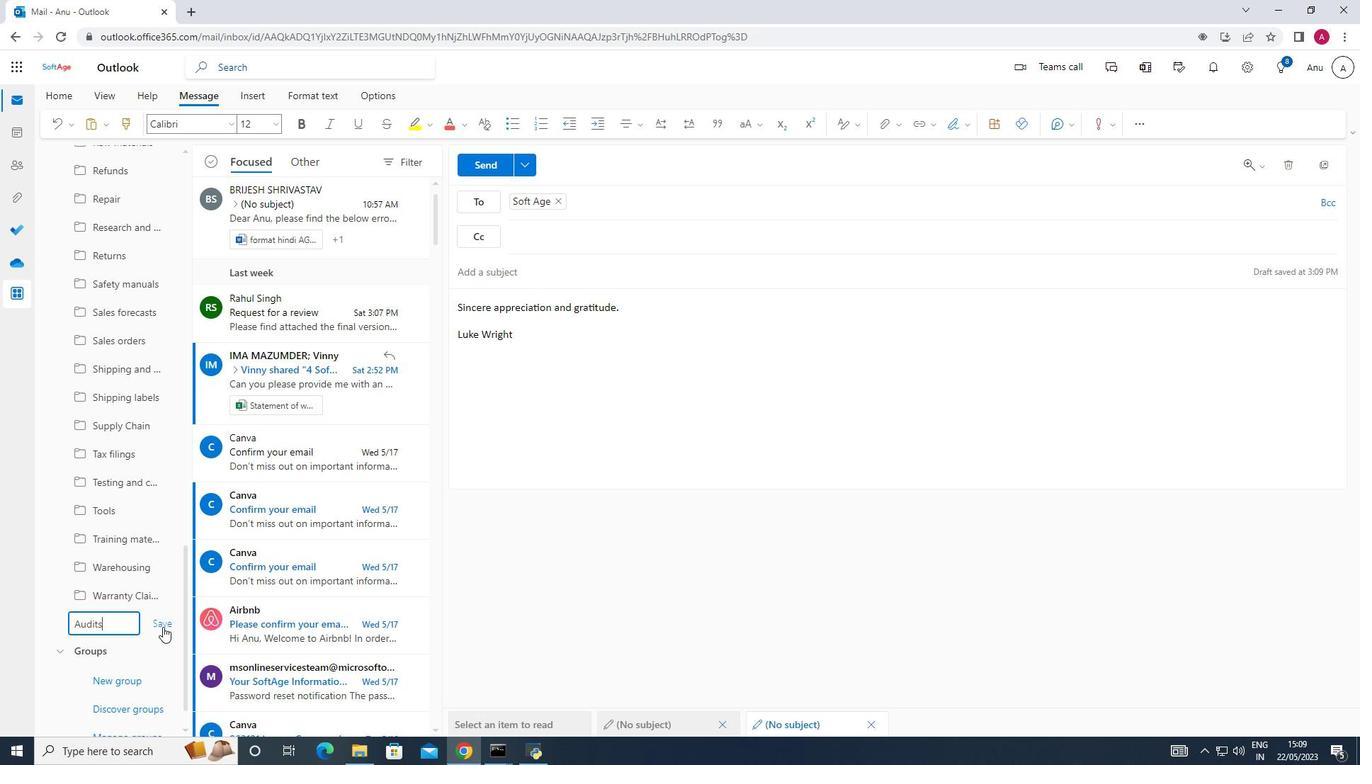 
Action: Mouse moved to (488, 163)
Screenshot: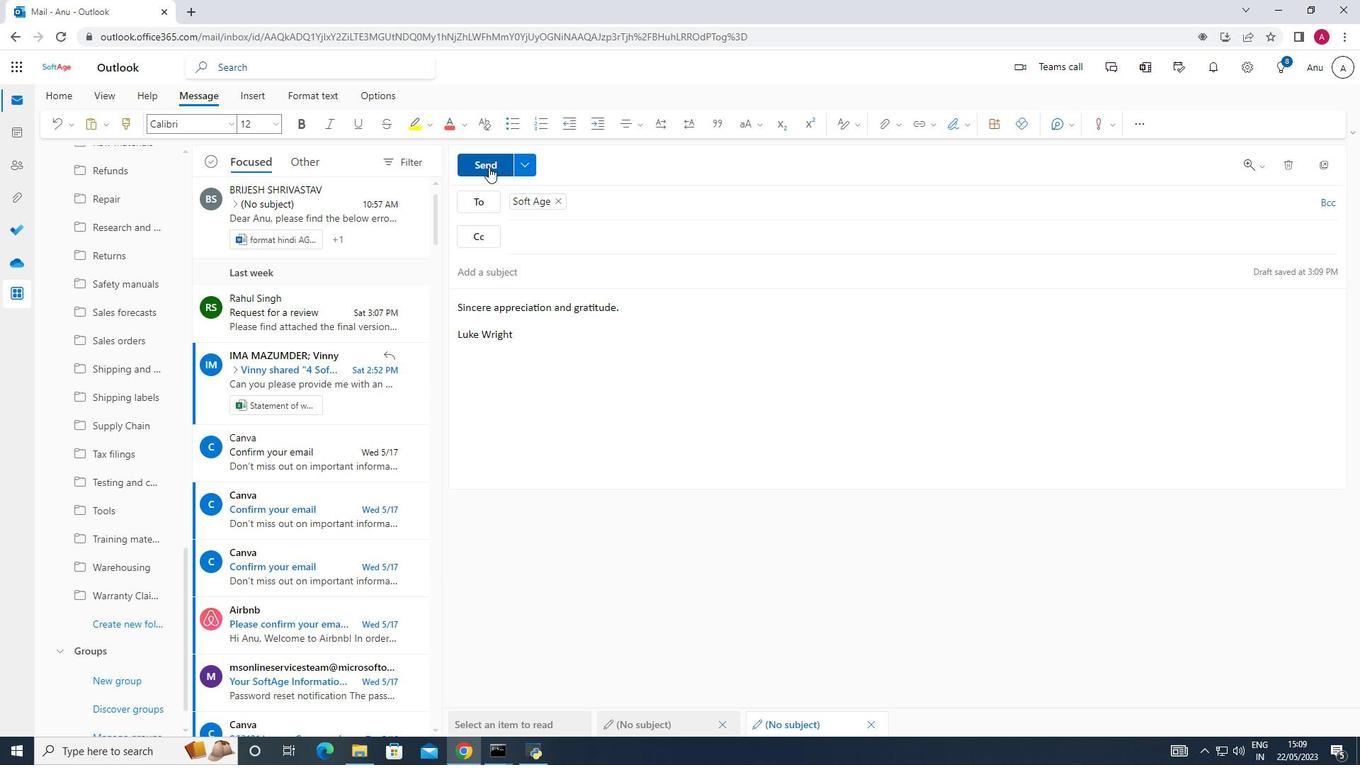 
Action: Mouse pressed left at (488, 163)
Screenshot: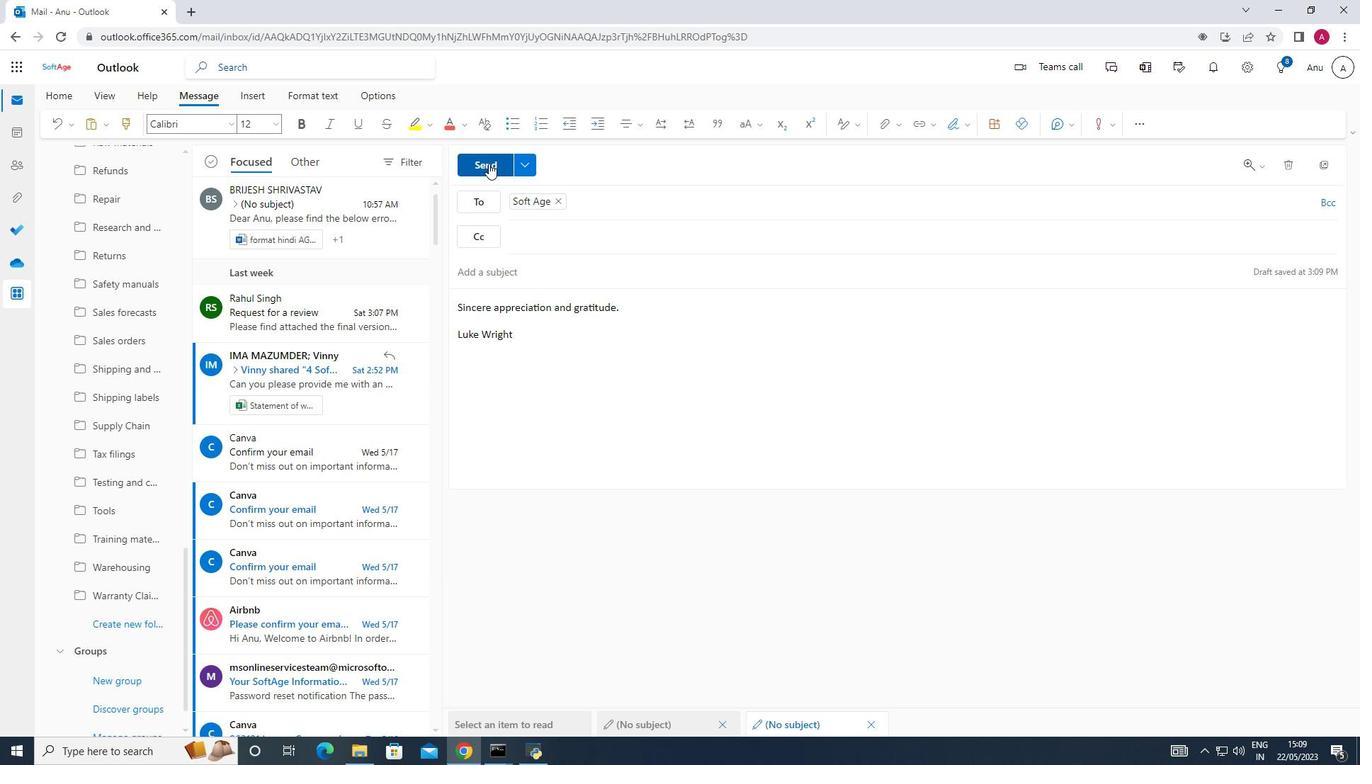 
Action: Mouse moved to (672, 430)
Screenshot: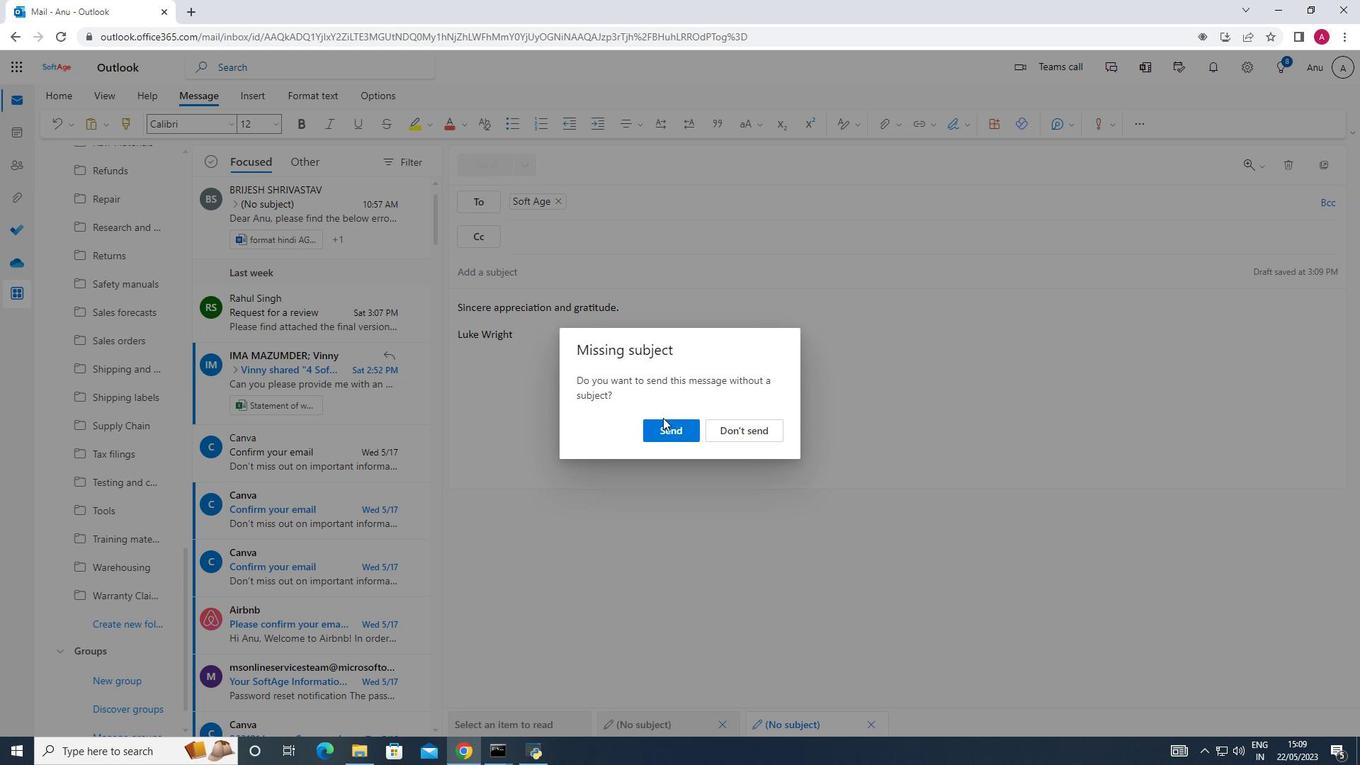 
Action: Mouse pressed left at (672, 430)
Screenshot: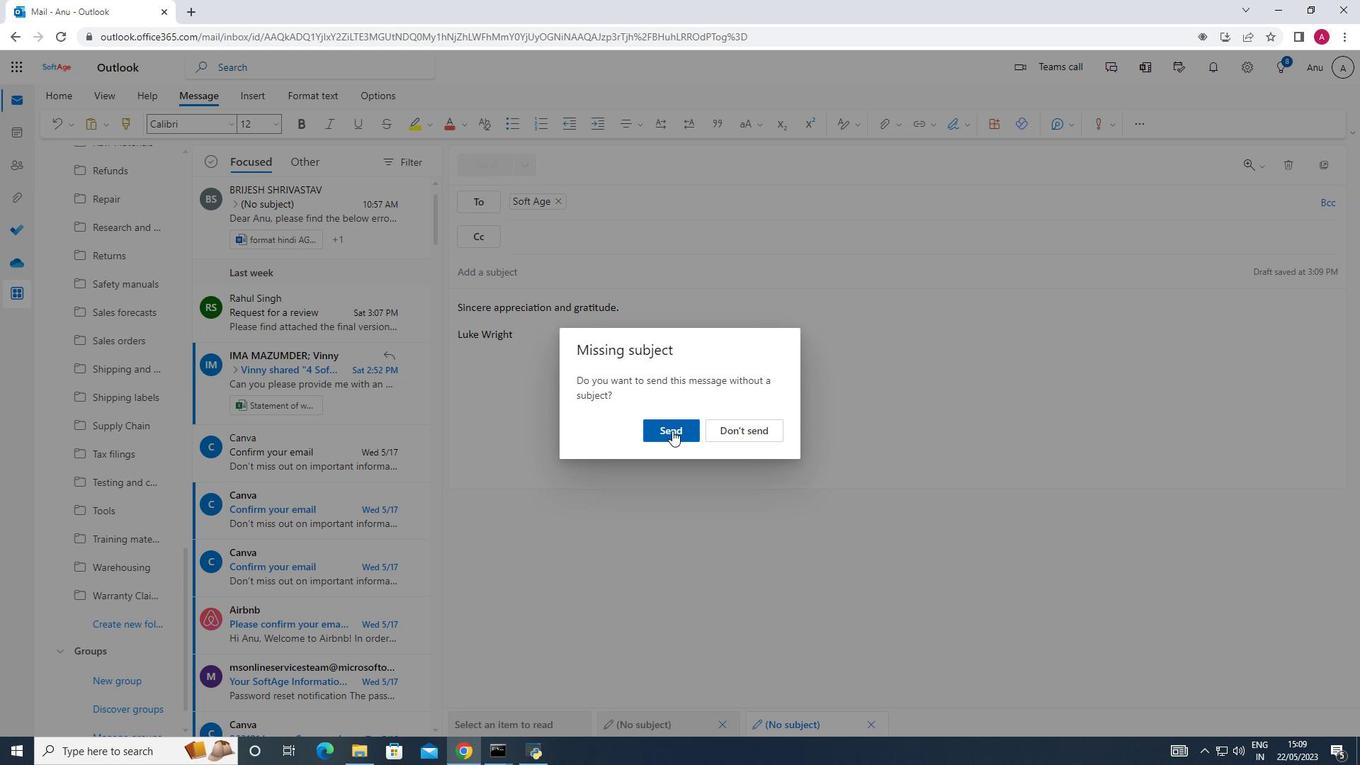 
Action: Mouse moved to (673, 430)
Screenshot: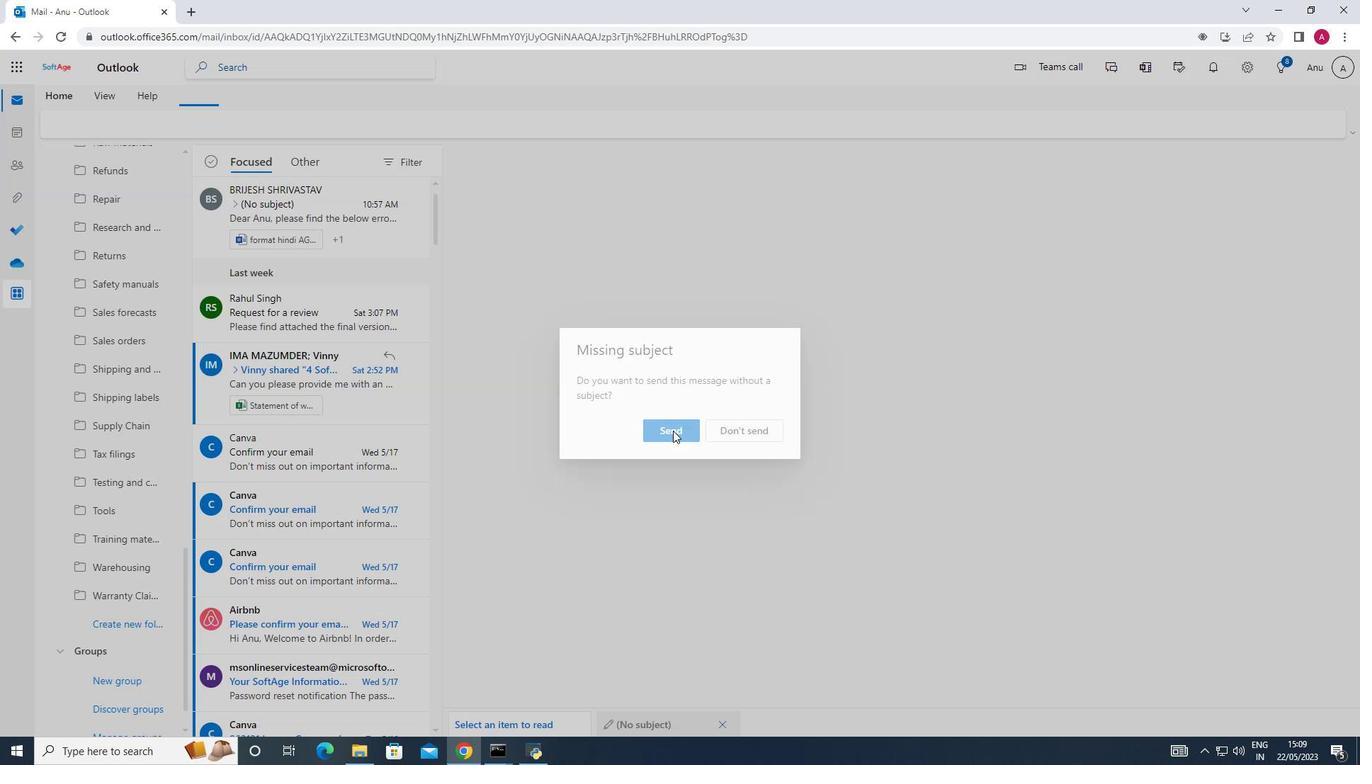 
